 Task: Find connections with filter location Karnobat with filter topic #jobwith filter profile language German with filter current company The Trade Desk with filter school Sri Padmavathi Mahila Visva Vidyalayam, Tirupathi with filter industry Hospitals with filter service category Mortgage Lending with filter keywords title Construction Worker
Action: Mouse moved to (173, 215)
Screenshot: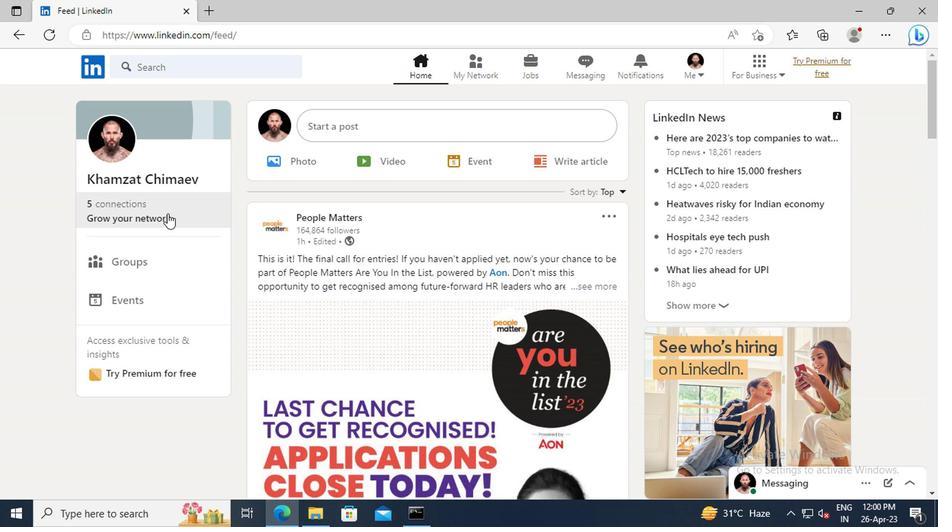 
Action: Mouse pressed left at (173, 215)
Screenshot: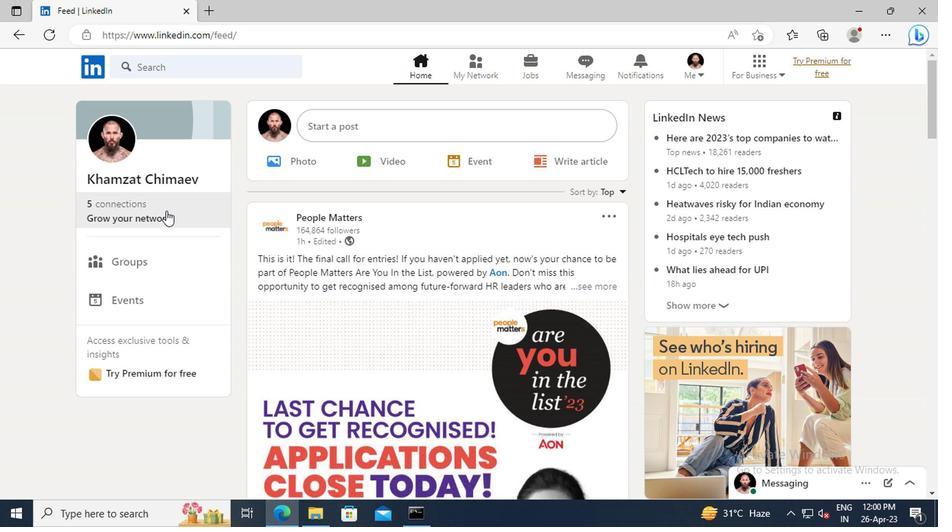 
Action: Mouse moved to (176, 157)
Screenshot: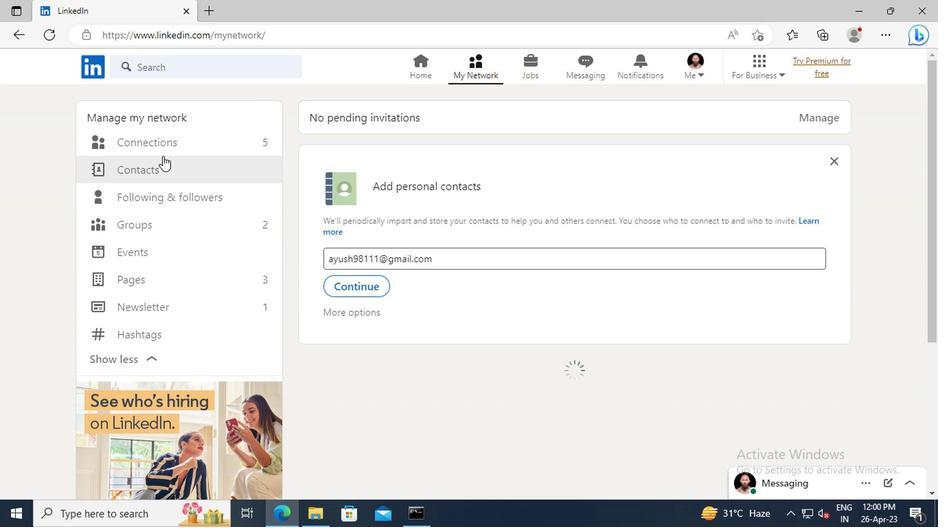 
Action: Mouse pressed left at (176, 157)
Screenshot: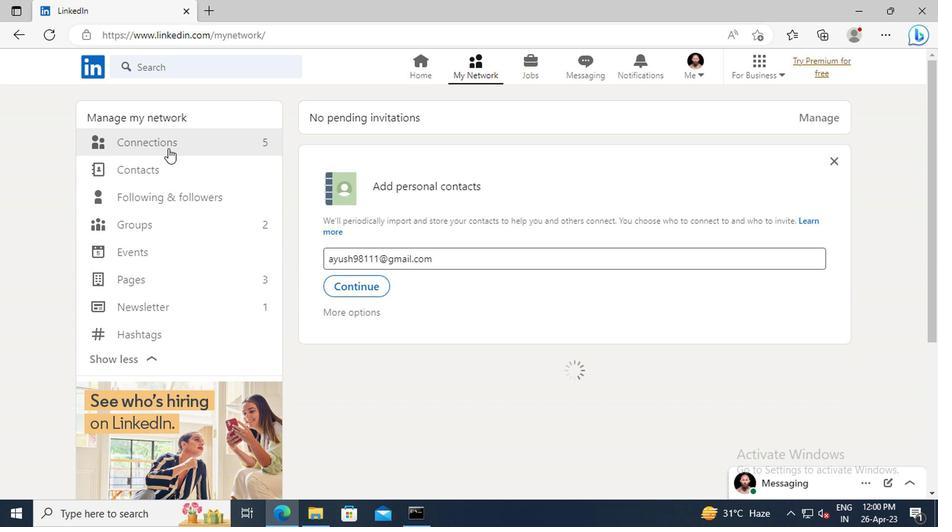 
Action: Mouse moved to (554, 155)
Screenshot: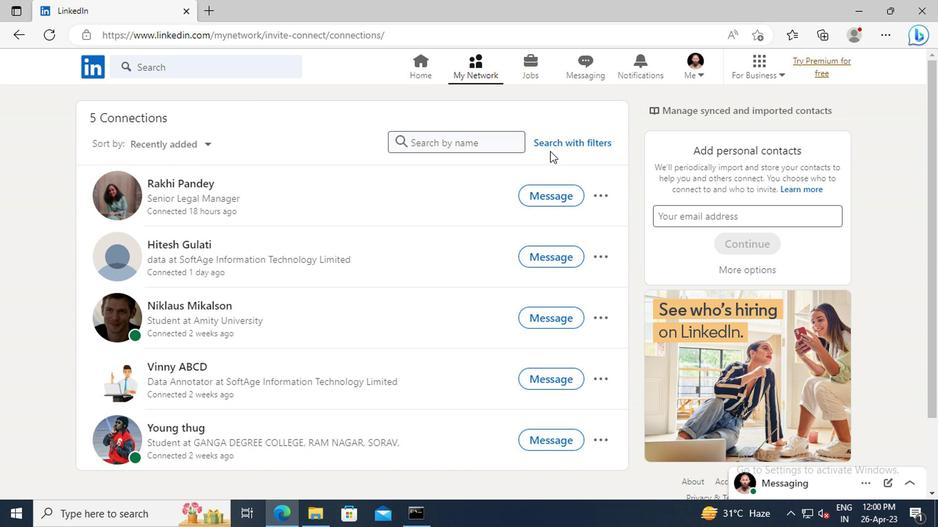 
Action: Mouse pressed left at (554, 155)
Screenshot: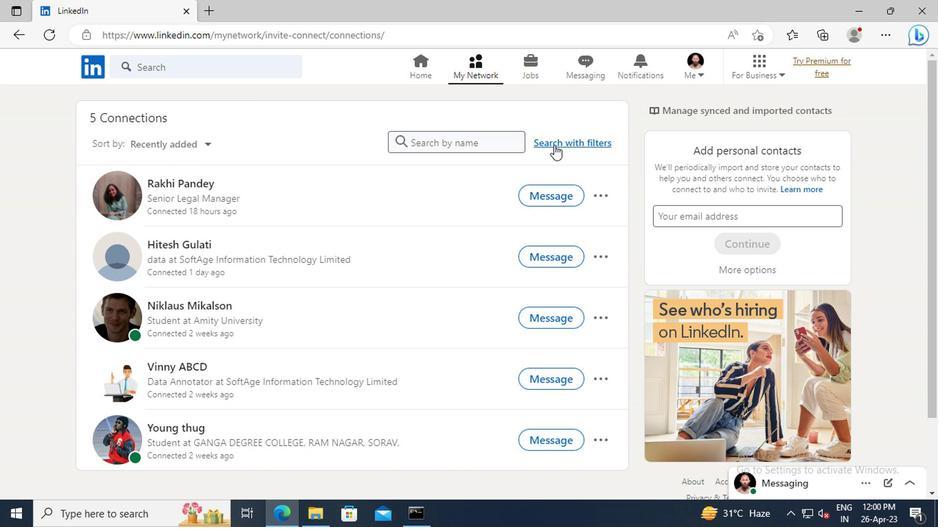 
Action: Mouse moved to (522, 121)
Screenshot: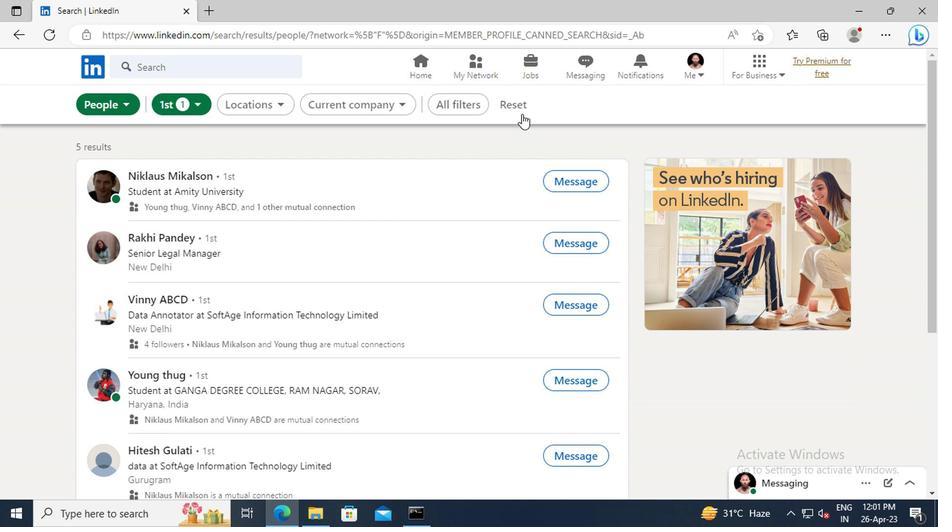 
Action: Mouse pressed left at (522, 121)
Screenshot: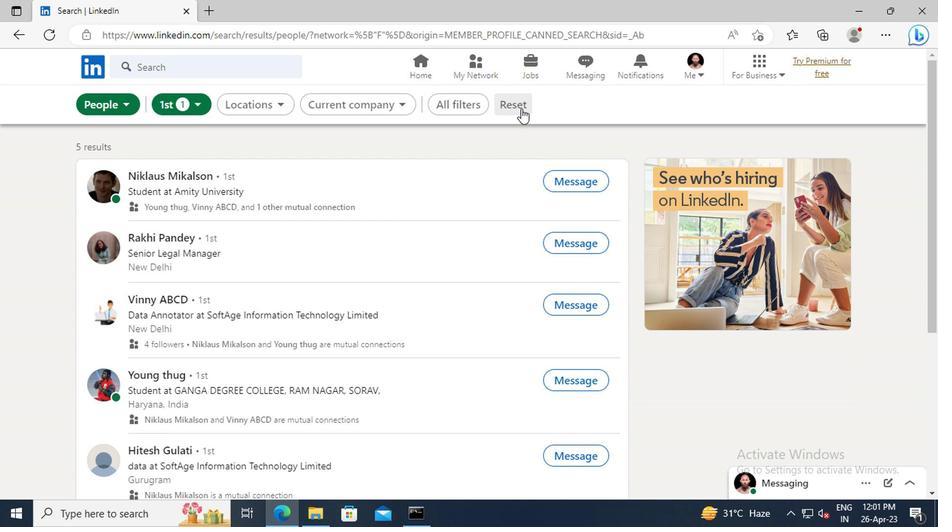
Action: Mouse moved to (498, 117)
Screenshot: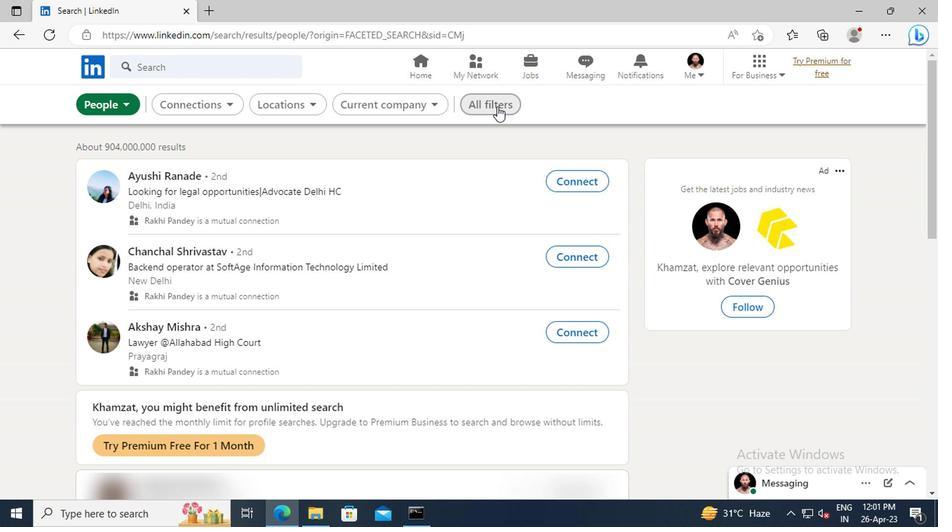 
Action: Mouse pressed left at (498, 117)
Screenshot: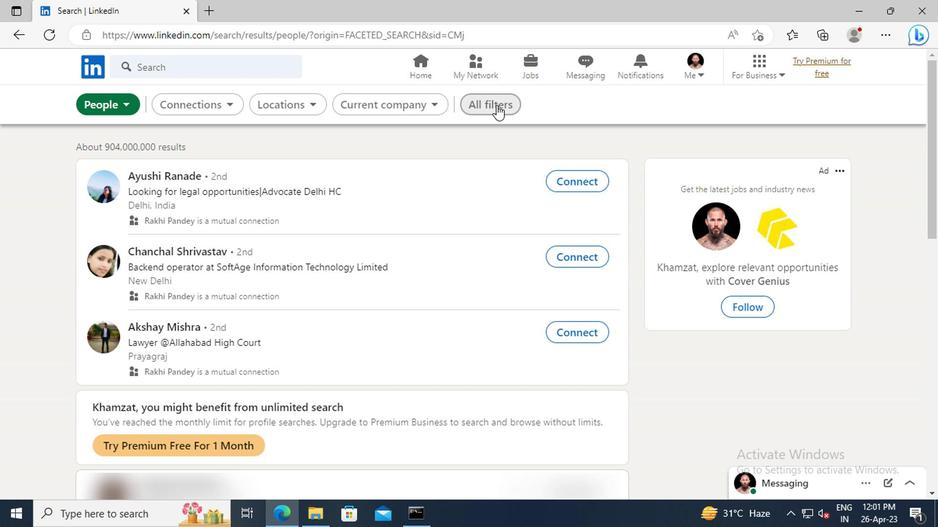 
Action: Mouse moved to (746, 238)
Screenshot: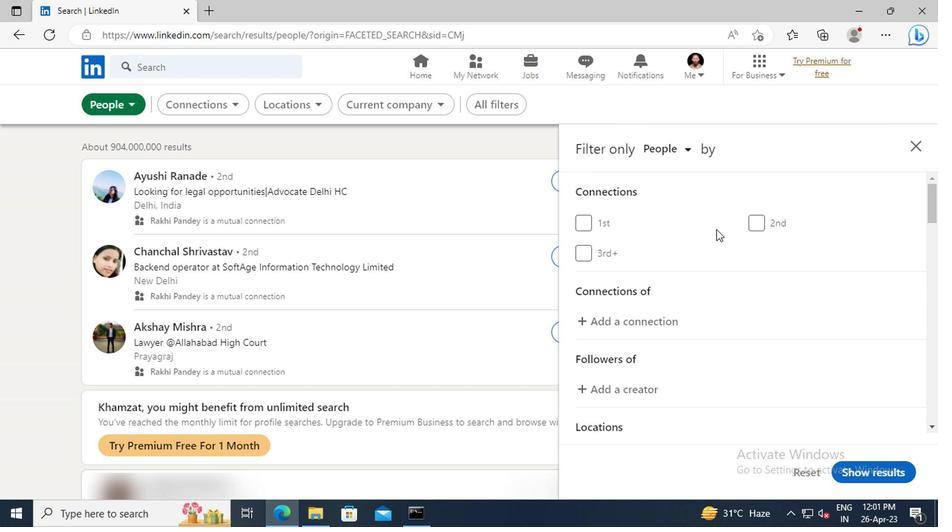 
Action: Mouse scrolled (746, 237) with delta (0, 0)
Screenshot: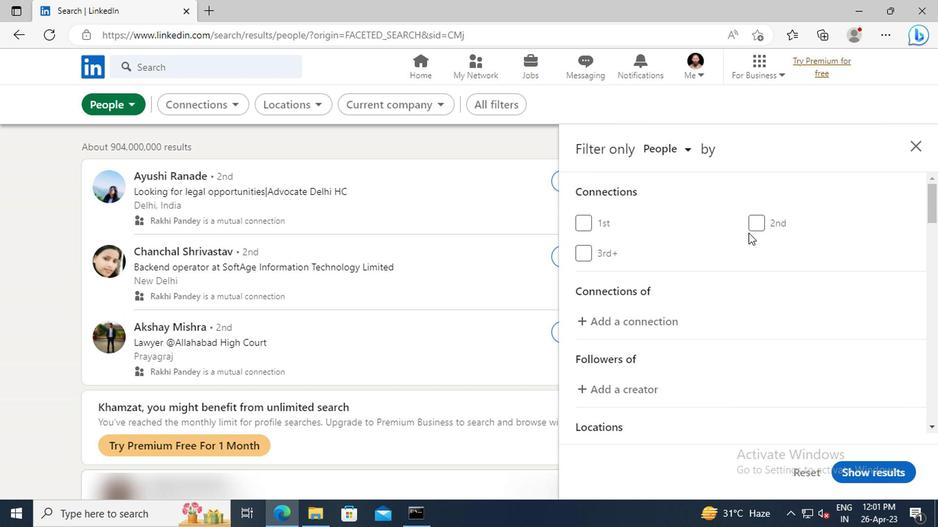 
Action: Mouse scrolled (746, 237) with delta (0, 0)
Screenshot: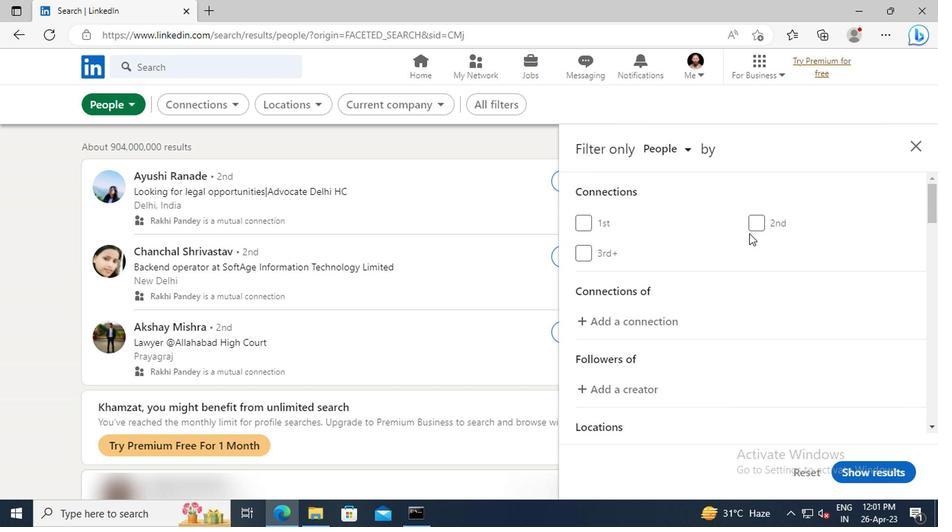 
Action: Mouse scrolled (746, 237) with delta (0, 0)
Screenshot: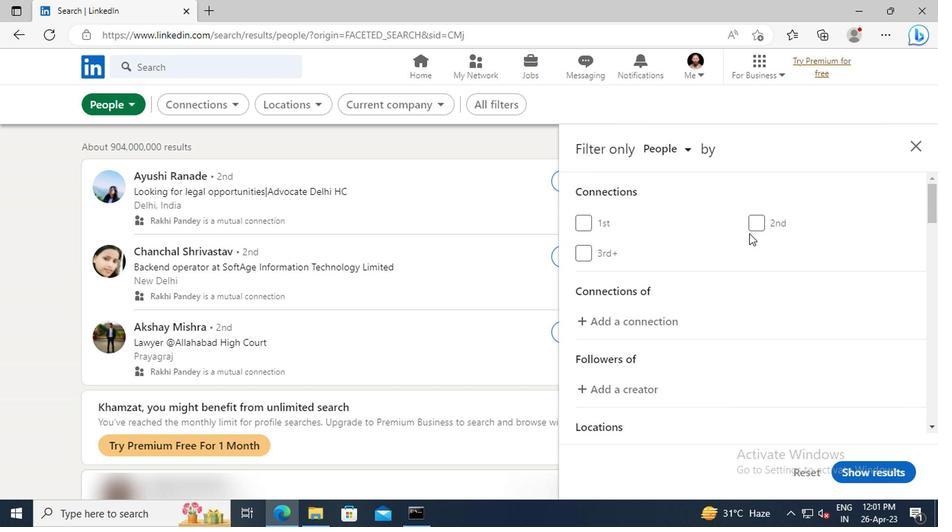 
Action: Mouse scrolled (746, 237) with delta (0, 0)
Screenshot: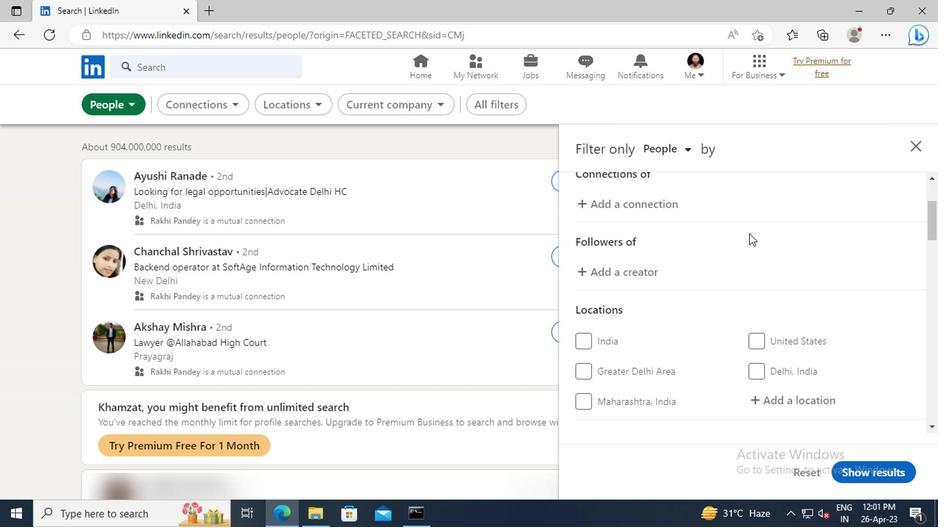 
Action: Mouse scrolled (746, 237) with delta (0, 0)
Screenshot: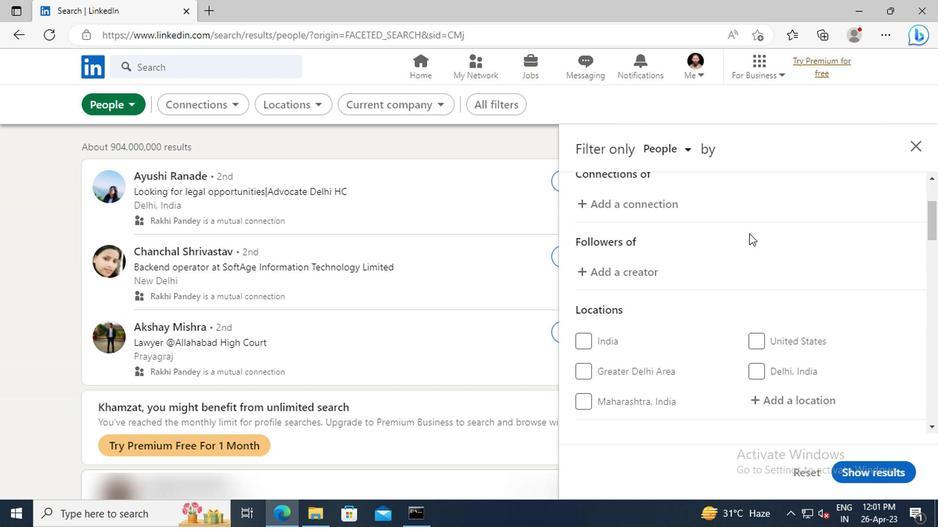
Action: Mouse moved to (768, 321)
Screenshot: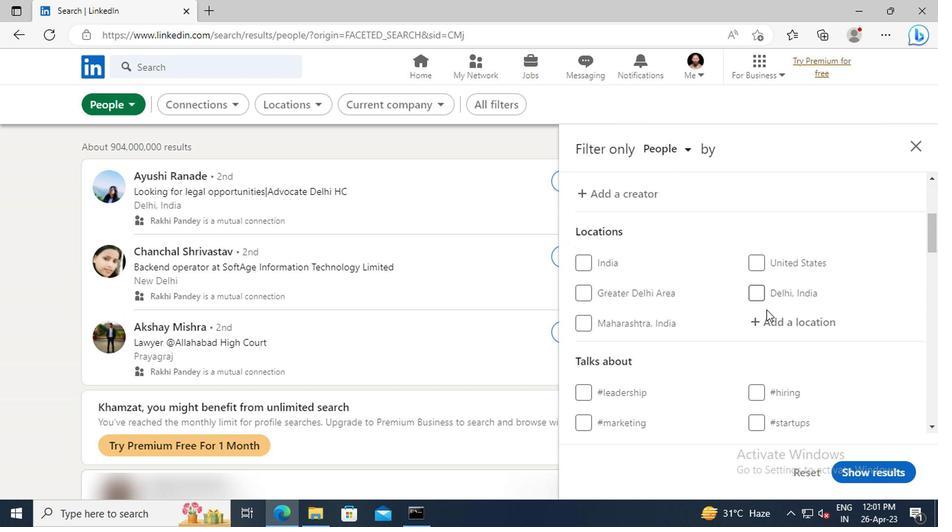 
Action: Mouse pressed left at (768, 321)
Screenshot: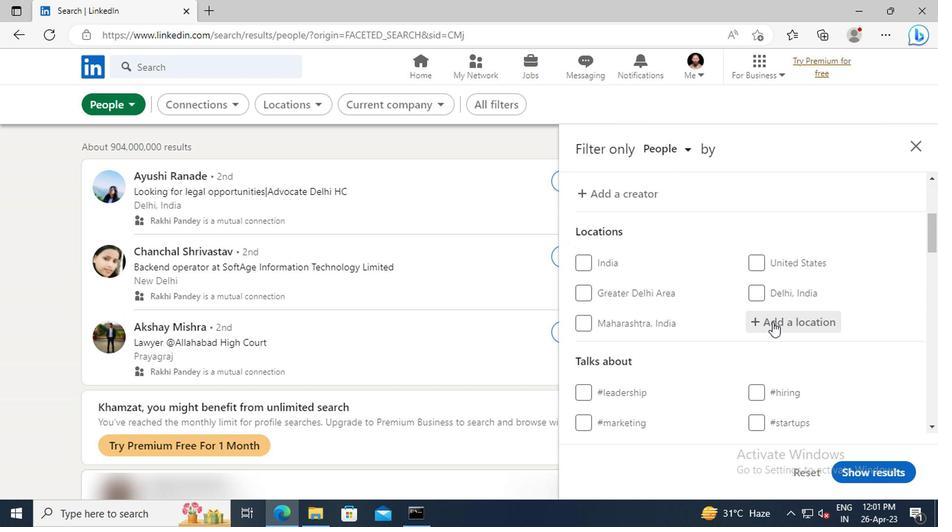 
Action: Key pressed <Key.shift>KARNOBAT
Screenshot: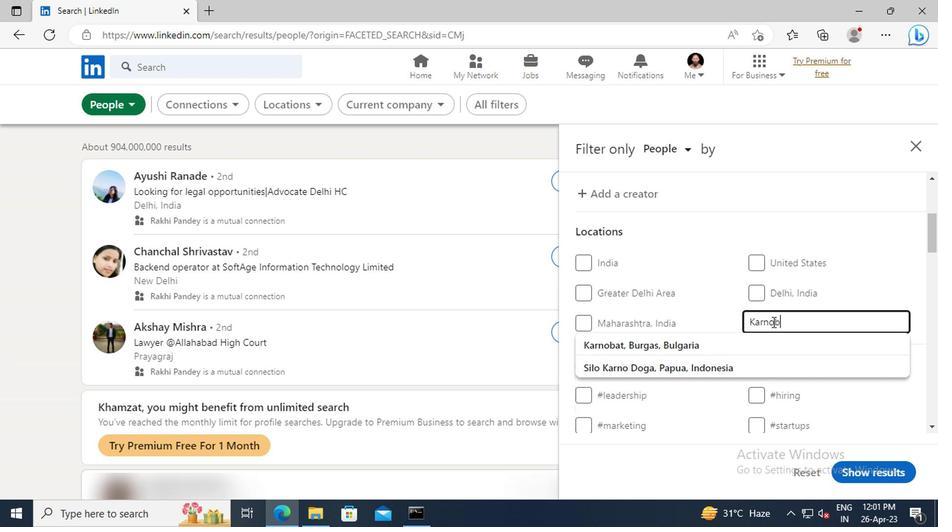 
Action: Mouse moved to (771, 342)
Screenshot: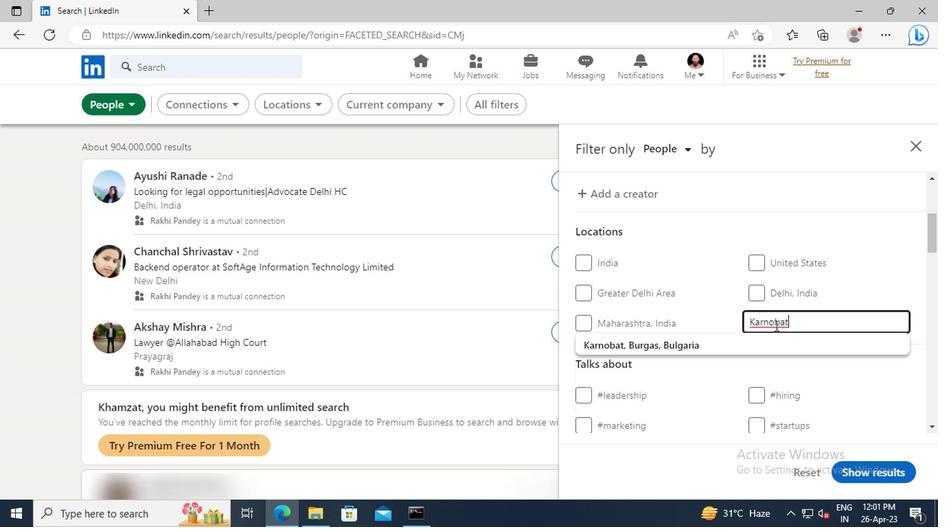 
Action: Mouse pressed left at (771, 342)
Screenshot: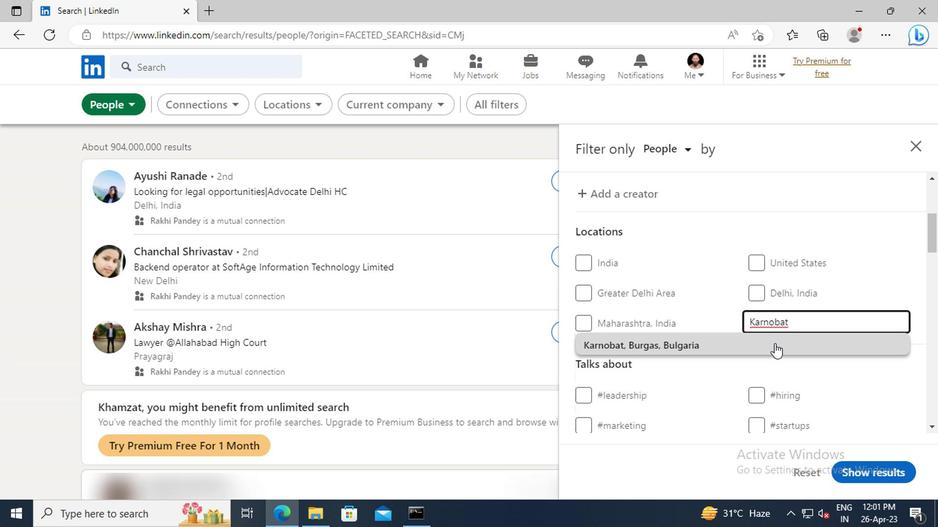 
Action: Mouse moved to (764, 310)
Screenshot: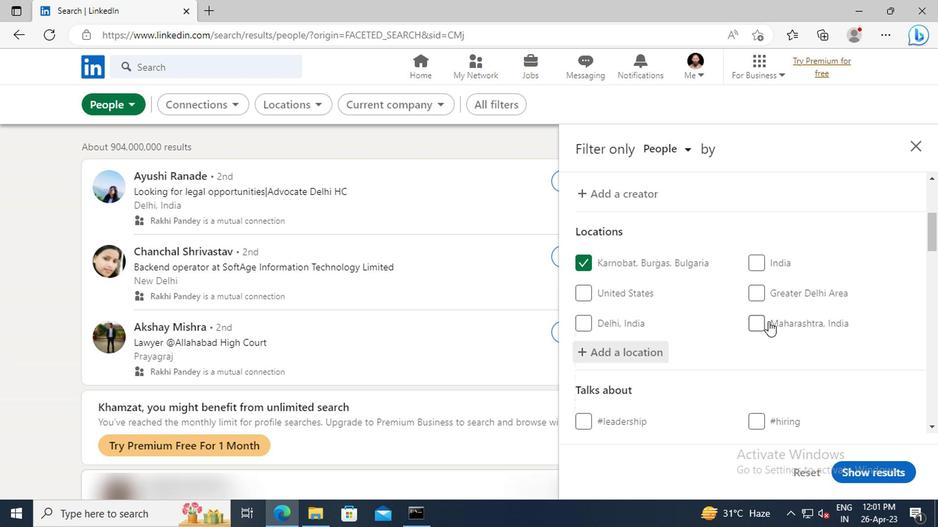 
Action: Mouse scrolled (764, 309) with delta (0, 0)
Screenshot: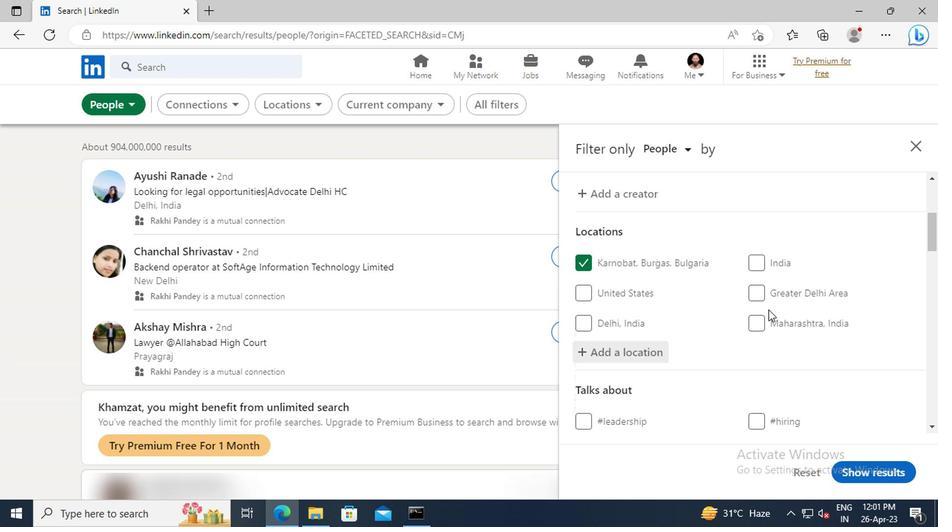 
Action: Mouse scrolled (764, 309) with delta (0, 0)
Screenshot: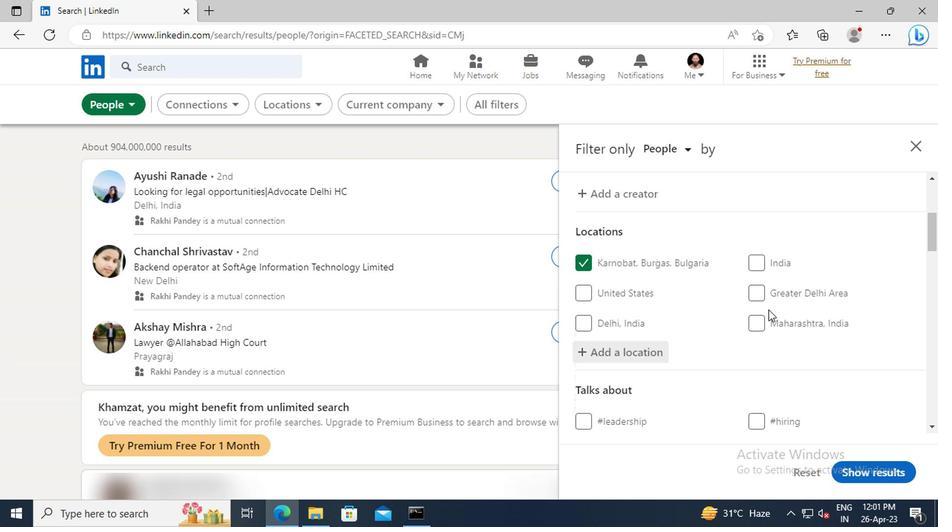 
Action: Mouse scrolled (764, 309) with delta (0, 0)
Screenshot: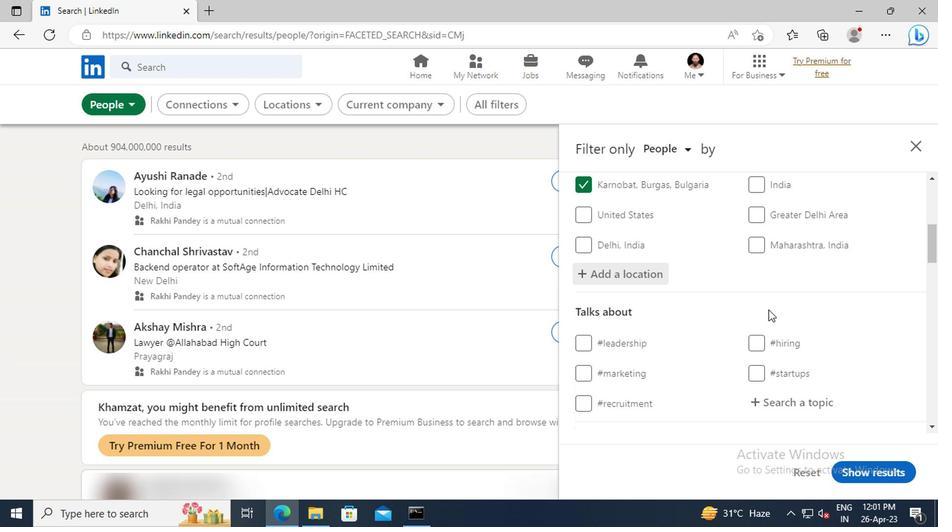 
Action: Mouse scrolled (764, 309) with delta (0, 0)
Screenshot: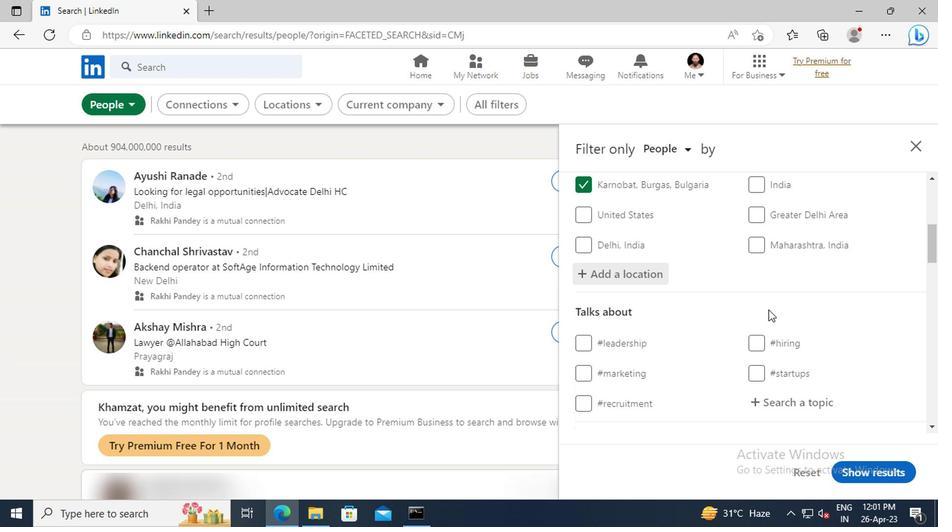
Action: Mouse scrolled (764, 309) with delta (0, 0)
Screenshot: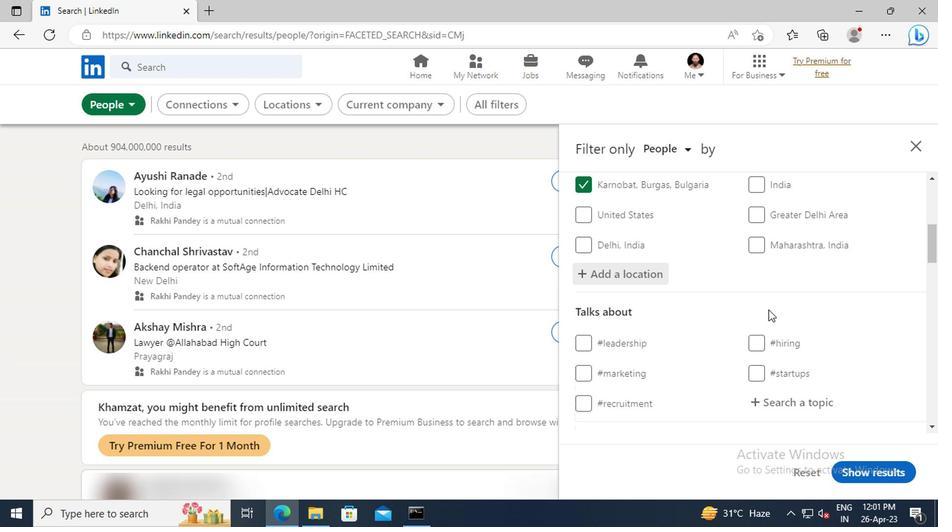 
Action: Mouse moved to (768, 289)
Screenshot: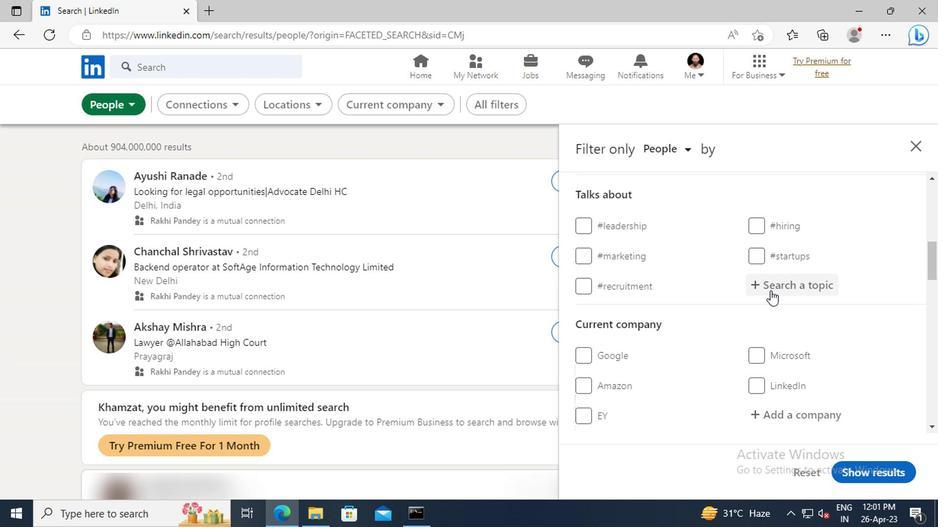 
Action: Mouse pressed left at (768, 289)
Screenshot: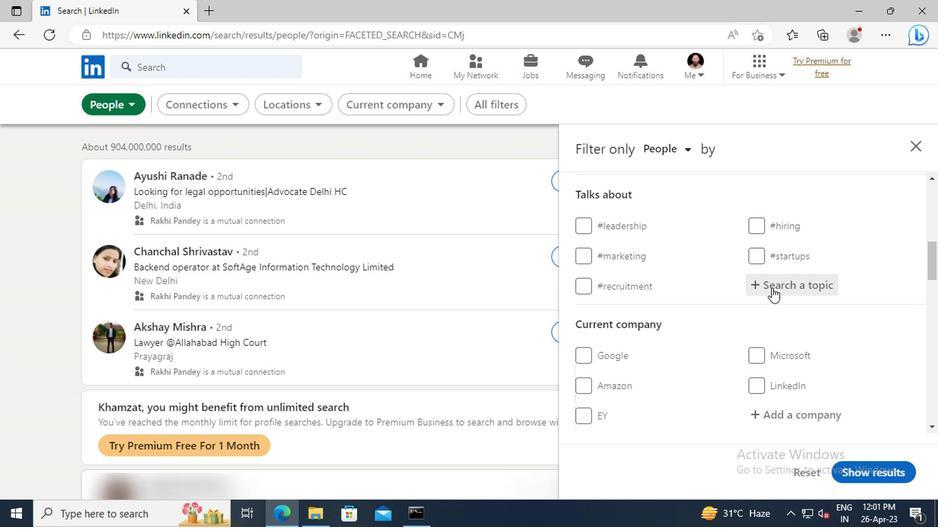 
Action: Key pressed <Key.shift>#JOBWITH<Key.enter>
Screenshot: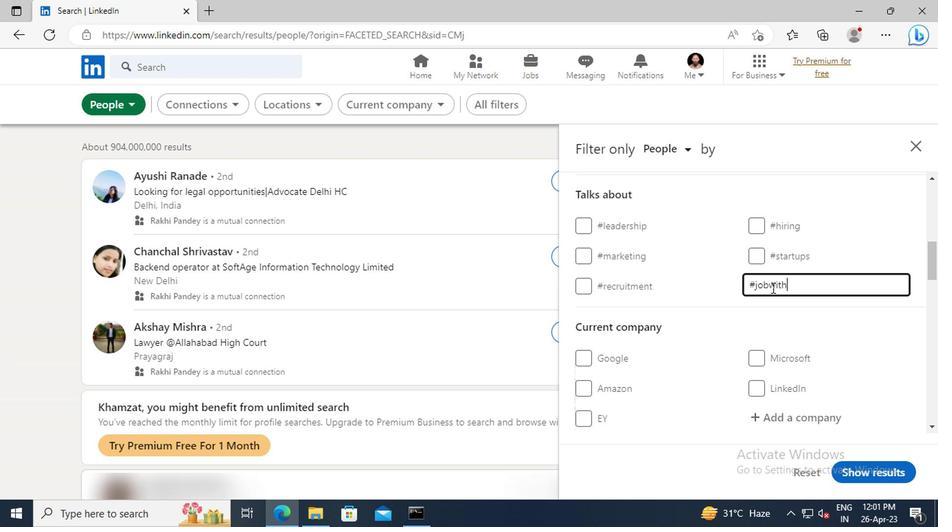 
Action: Mouse scrolled (768, 289) with delta (0, 0)
Screenshot: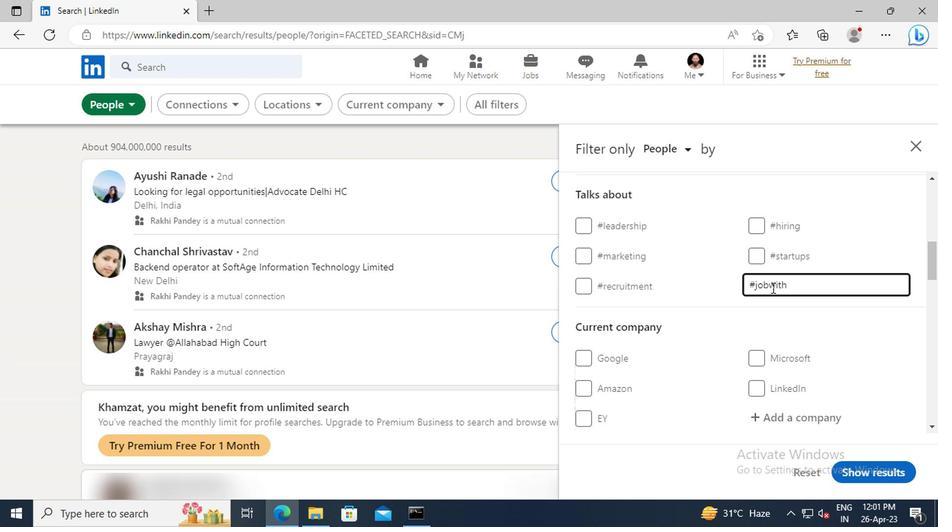 
Action: Mouse scrolled (768, 289) with delta (0, 0)
Screenshot: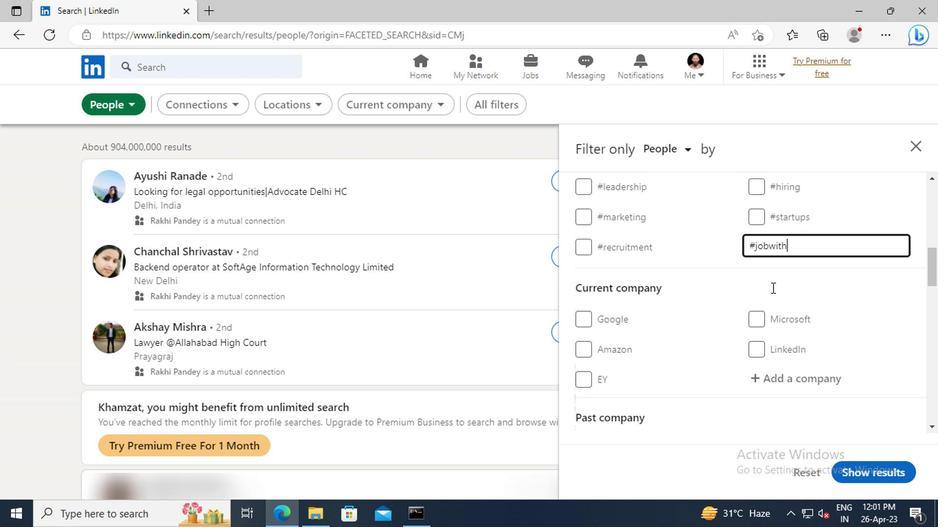 
Action: Mouse scrolled (768, 289) with delta (0, 0)
Screenshot: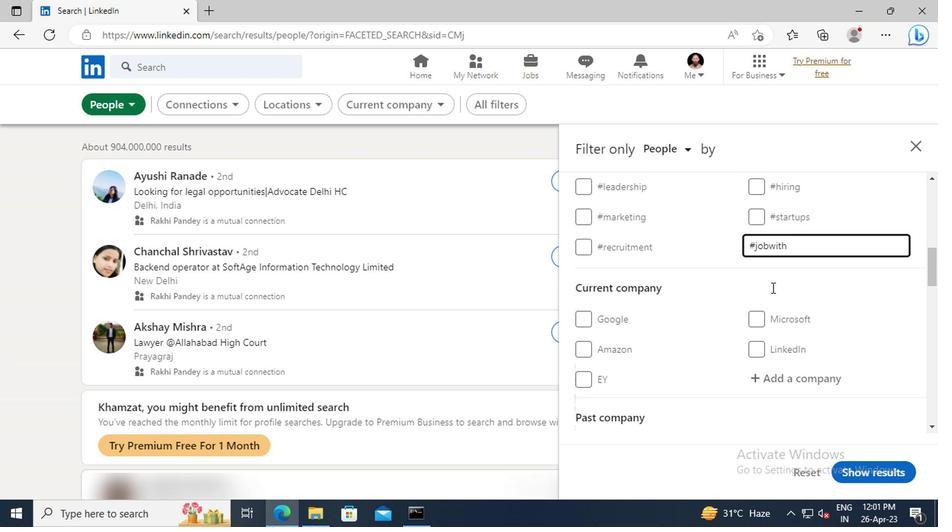 
Action: Mouse scrolled (768, 289) with delta (0, 0)
Screenshot: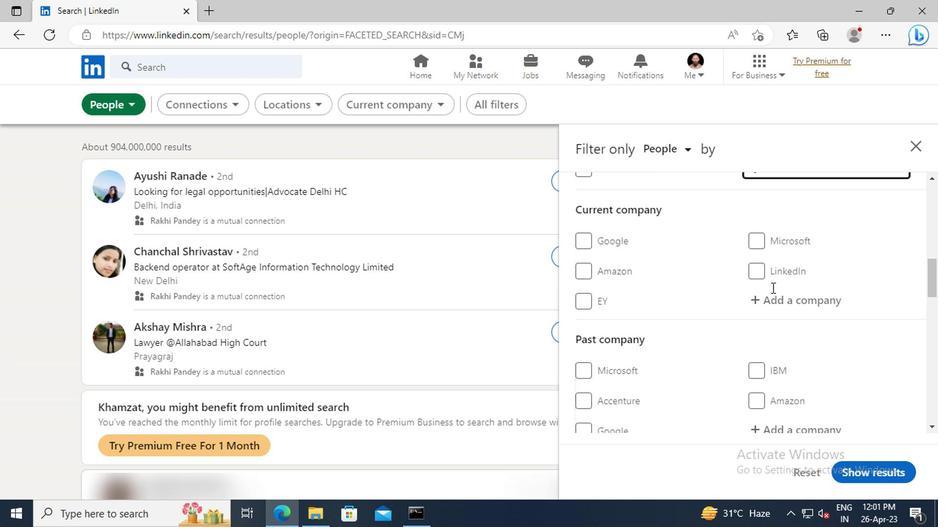 
Action: Mouse scrolled (768, 289) with delta (0, 0)
Screenshot: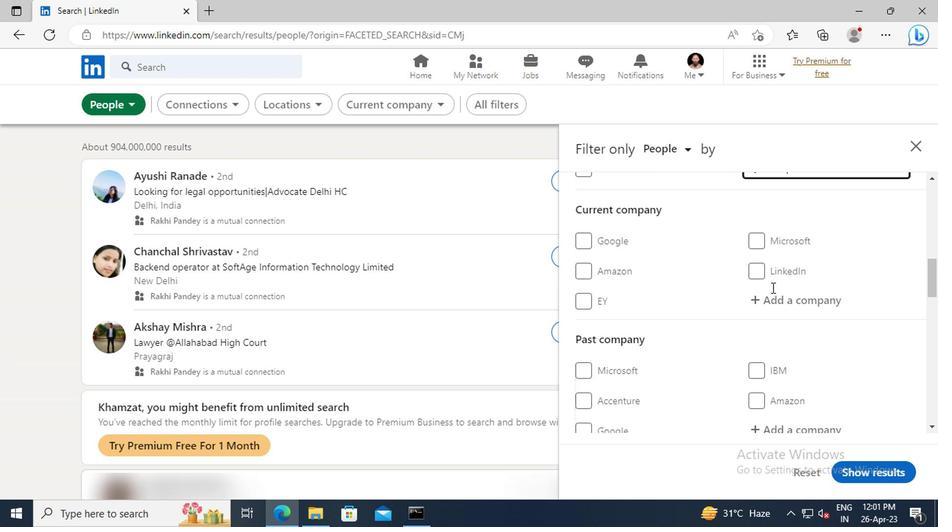 
Action: Mouse scrolled (768, 289) with delta (0, 0)
Screenshot: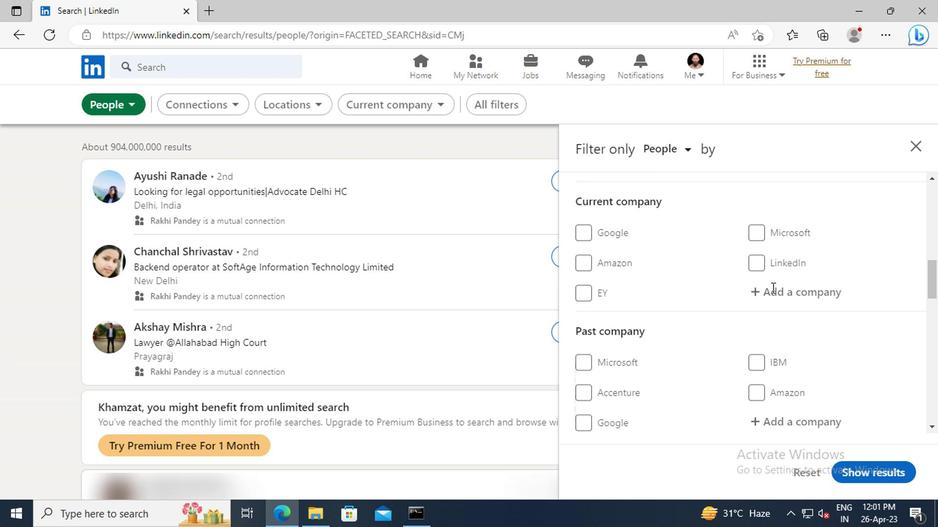 
Action: Mouse scrolled (768, 289) with delta (0, 0)
Screenshot: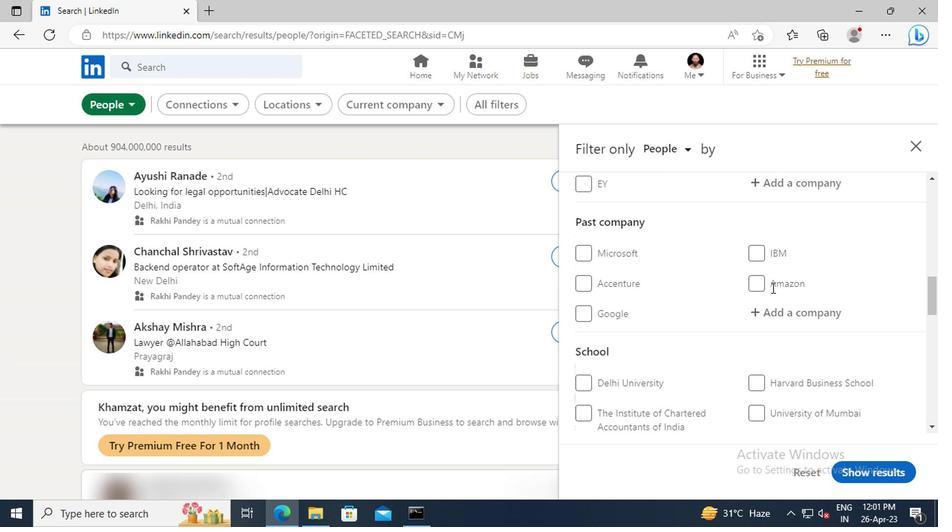 
Action: Mouse scrolled (768, 289) with delta (0, 0)
Screenshot: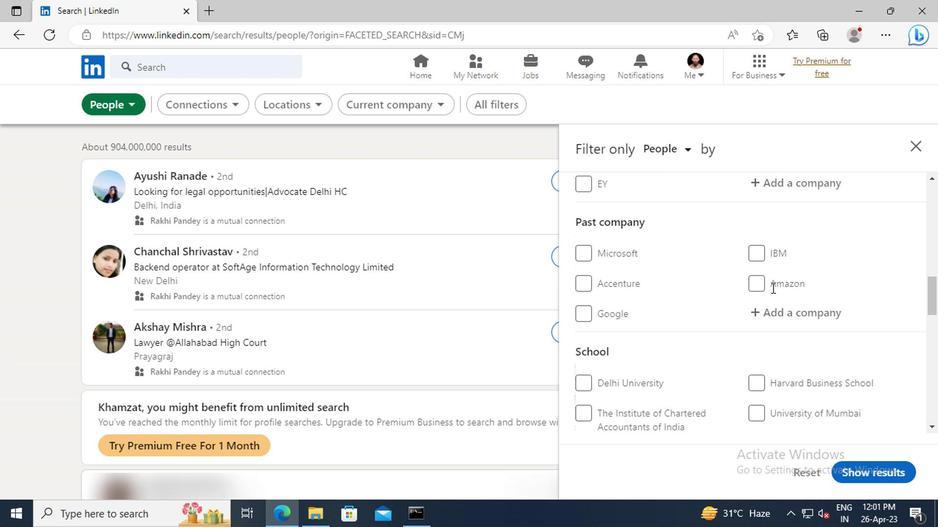 
Action: Mouse scrolled (768, 289) with delta (0, 0)
Screenshot: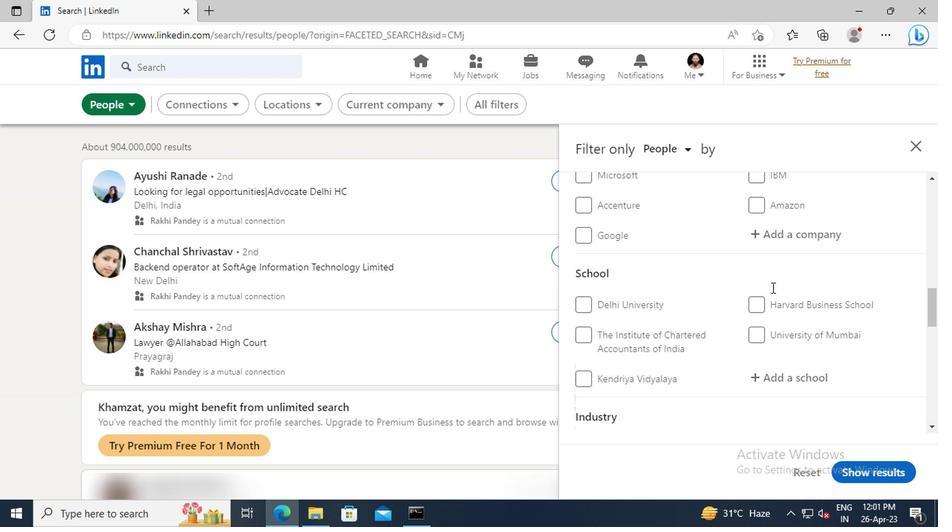 
Action: Mouse scrolled (768, 289) with delta (0, 0)
Screenshot: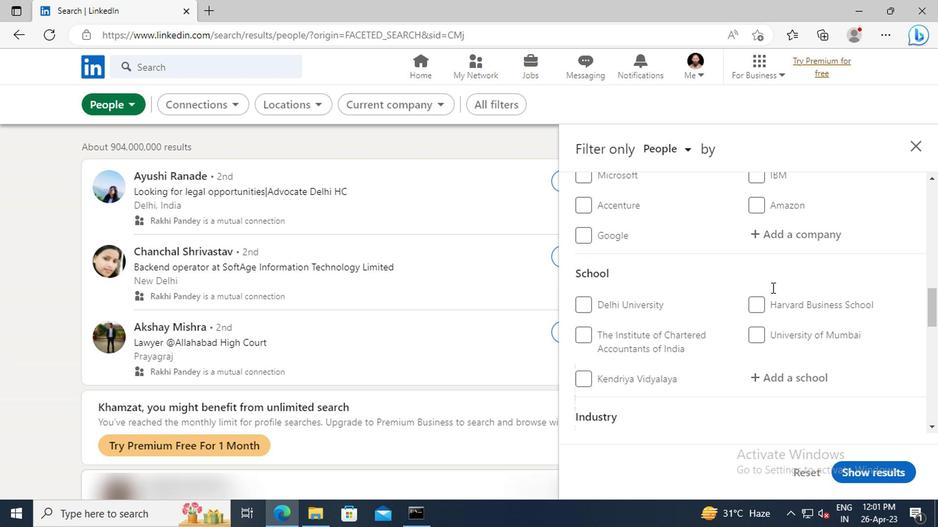 
Action: Mouse scrolled (768, 289) with delta (0, 0)
Screenshot: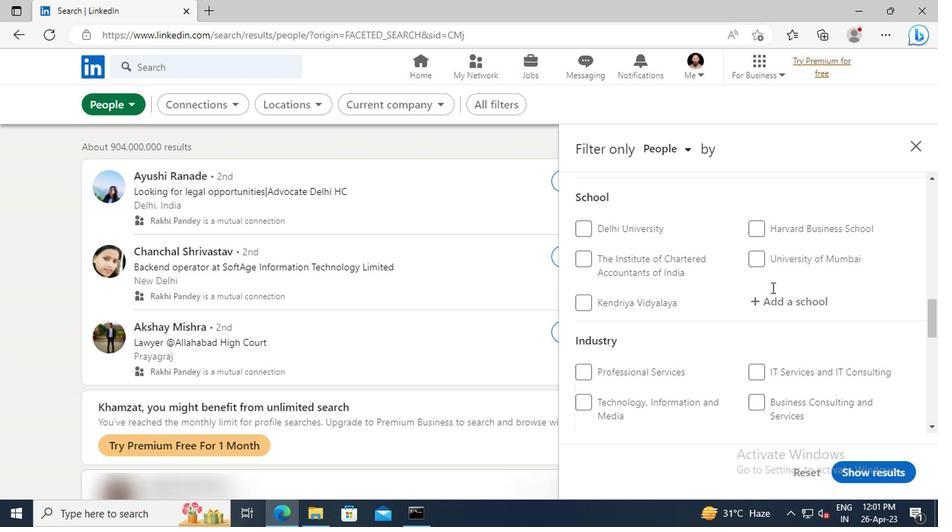 
Action: Mouse scrolled (768, 289) with delta (0, 0)
Screenshot: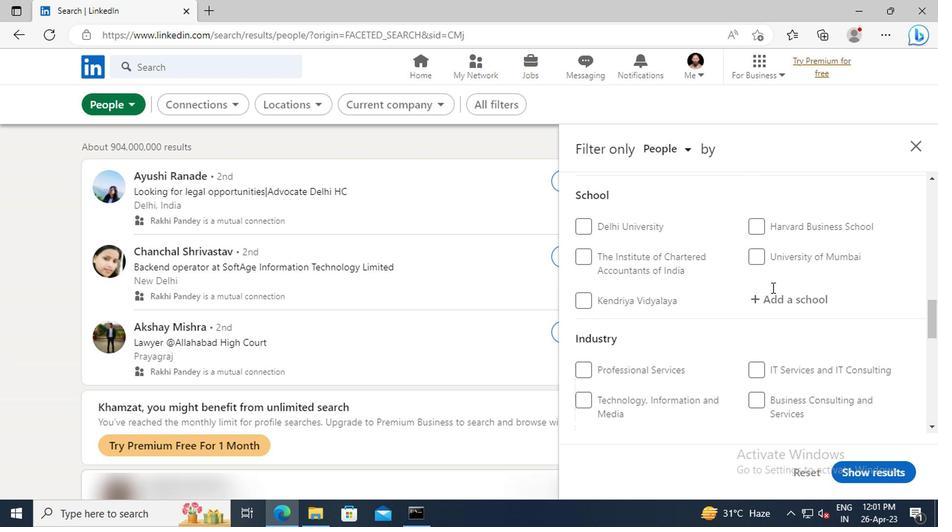 
Action: Mouse scrolled (768, 289) with delta (0, 0)
Screenshot: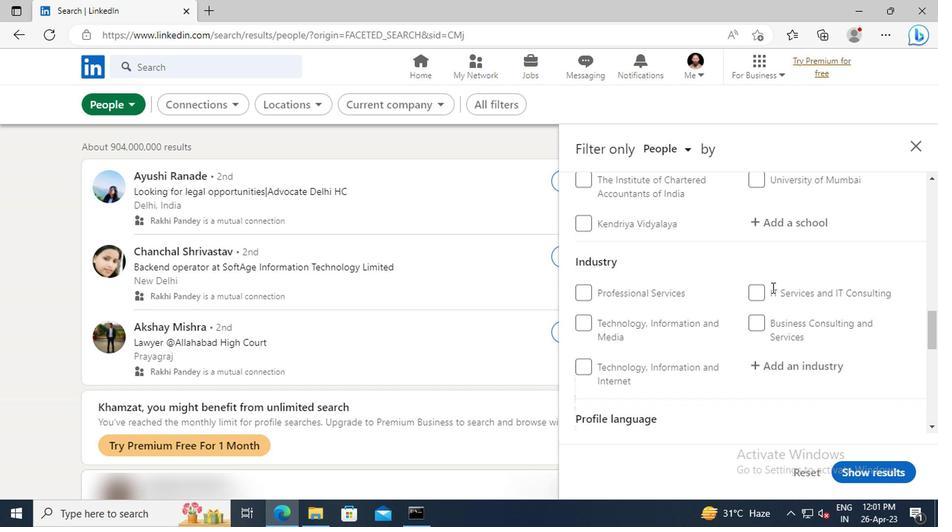 
Action: Mouse scrolled (768, 289) with delta (0, 0)
Screenshot: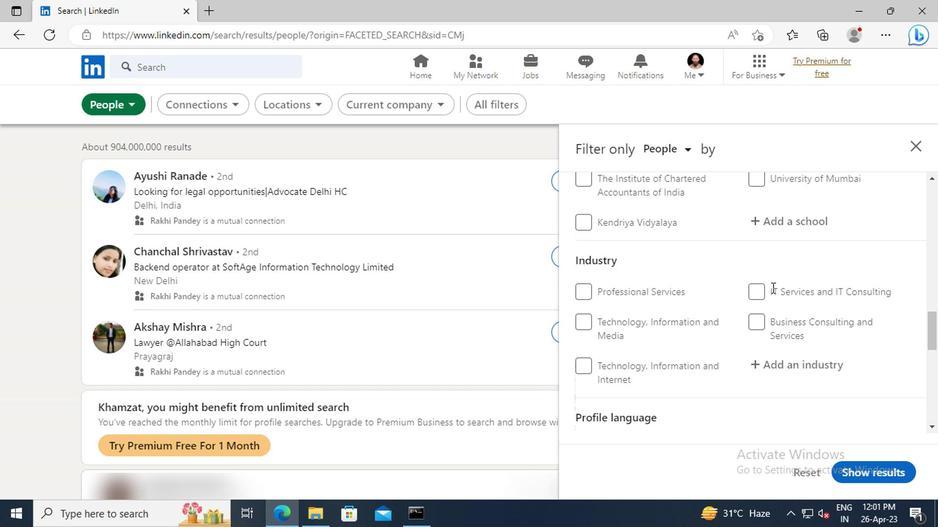 
Action: Mouse scrolled (768, 289) with delta (0, 0)
Screenshot: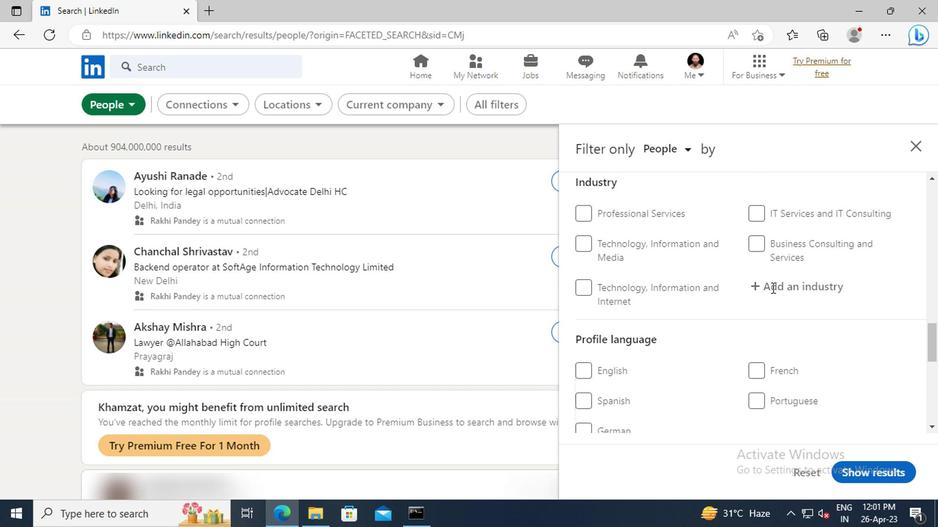 
Action: Mouse scrolled (768, 289) with delta (0, 0)
Screenshot: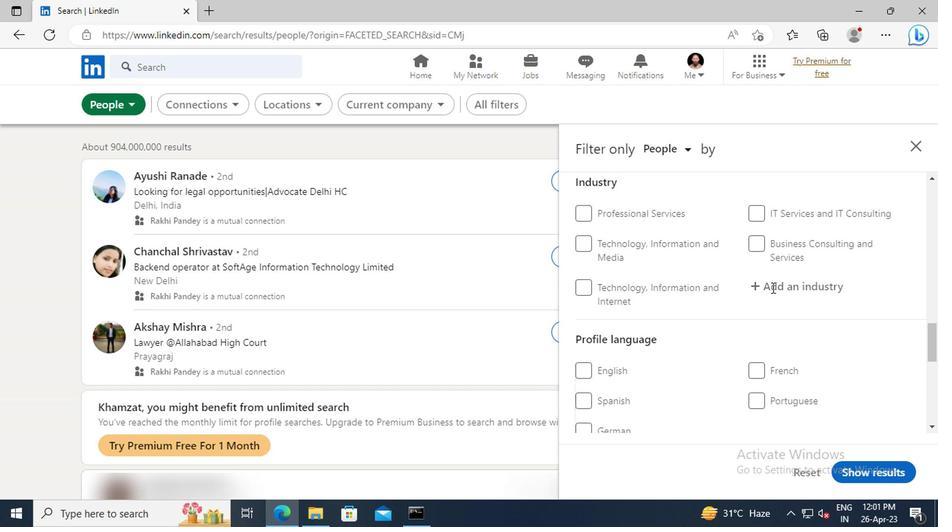 
Action: Mouse moved to (582, 353)
Screenshot: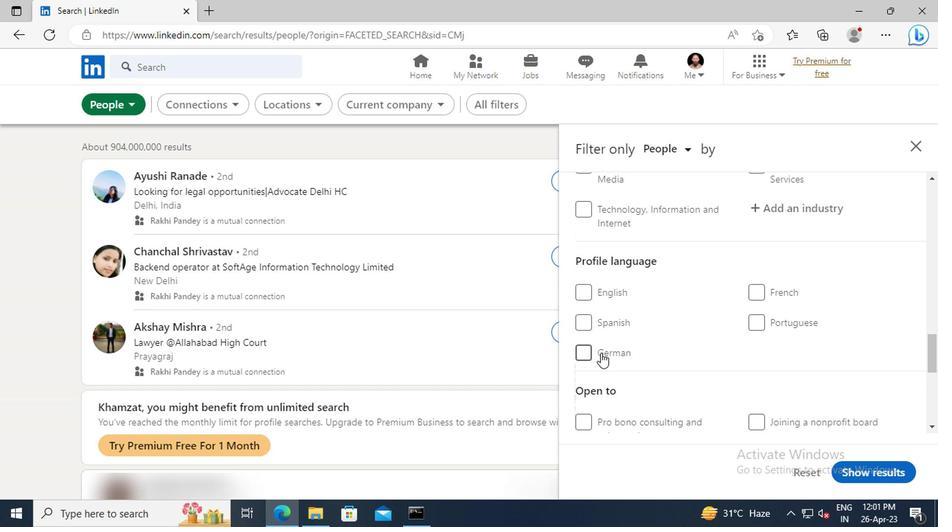 
Action: Mouse pressed left at (582, 353)
Screenshot: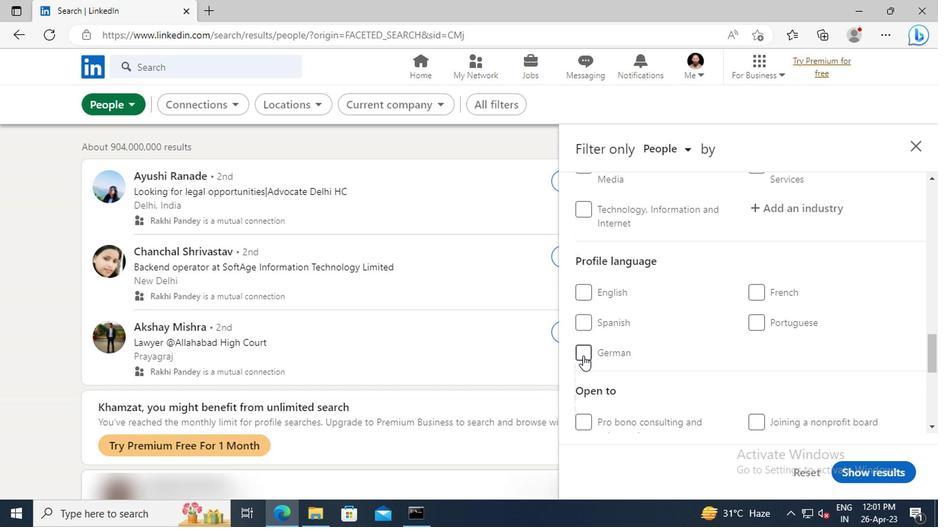 
Action: Mouse moved to (779, 353)
Screenshot: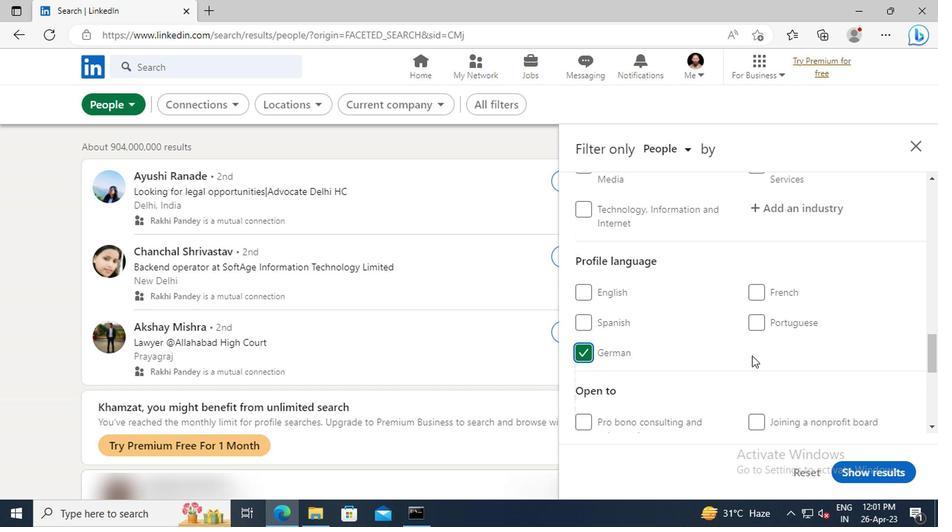 
Action: Mouse scrolled (779, 354) with delta (0, 0)
Screenshot: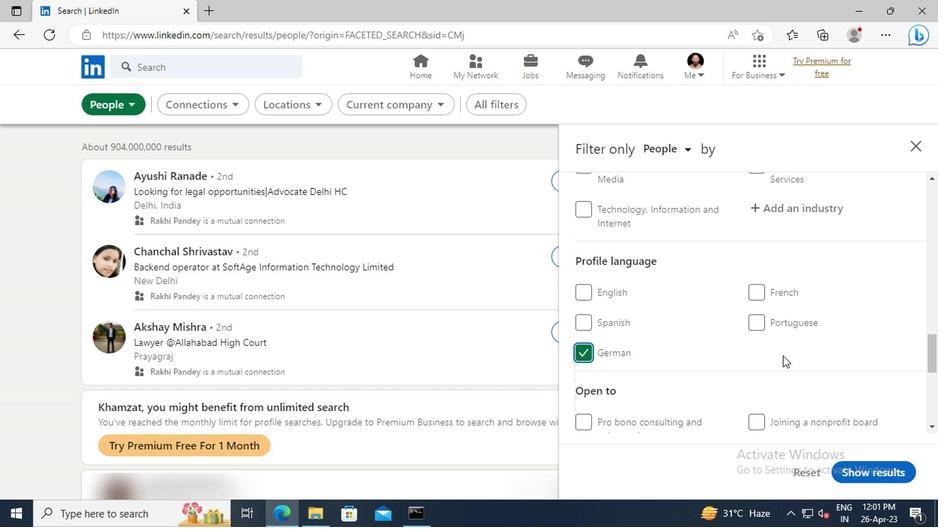 
Action: Mouse scrolled (779, 354) with delta (0, 0)
Screenshot: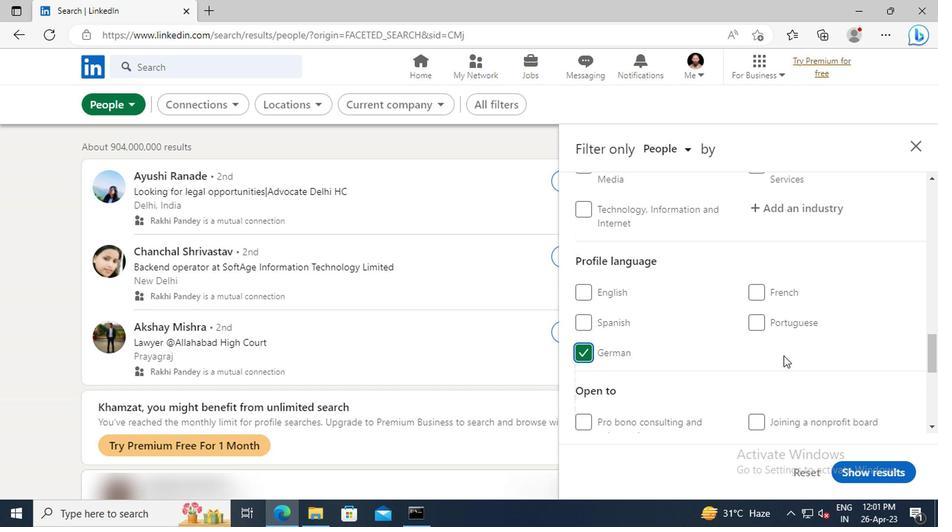 
Action: Mouse scrolled (779, 354) with delta (0, 0)
Screenshot: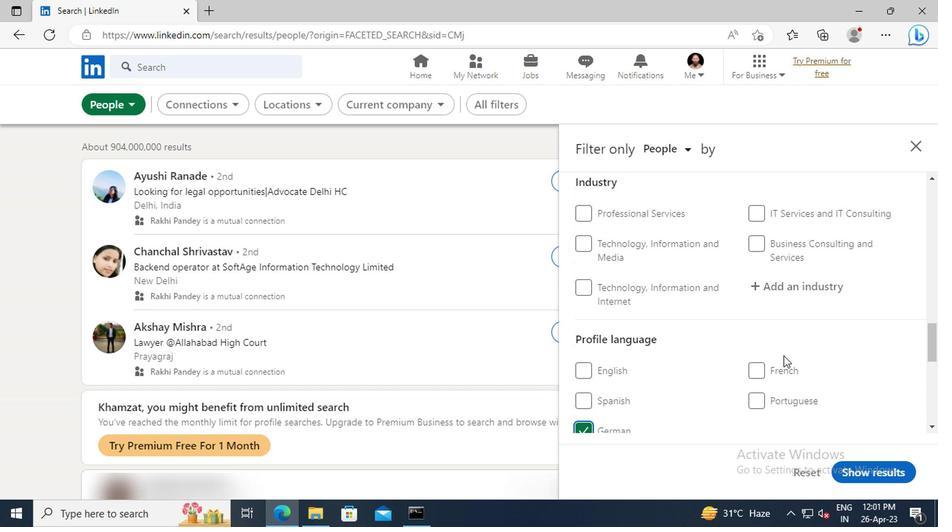 
Action: Mouse scrolled (779, 354) with delta (0, 0)
Screenshot: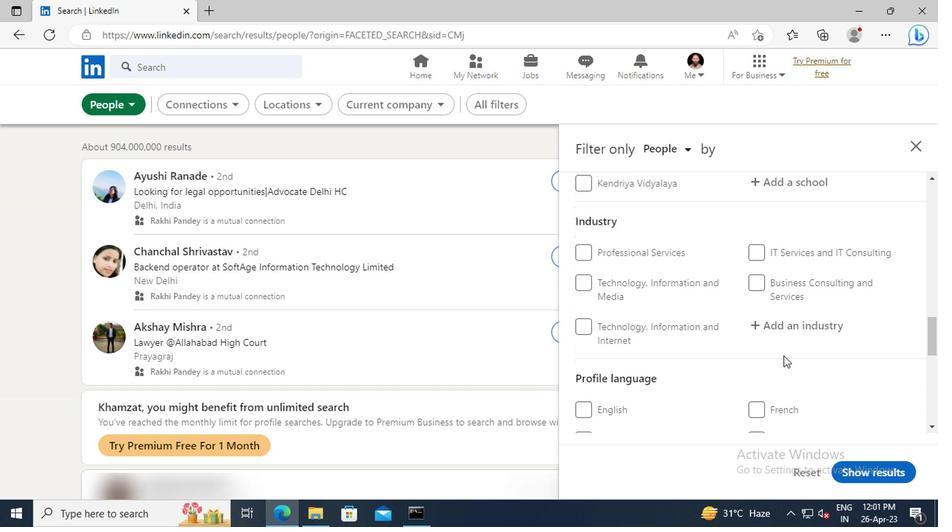 
Action: Mouse scrolled (779, 354) with delta (0, 0)
Screenshot: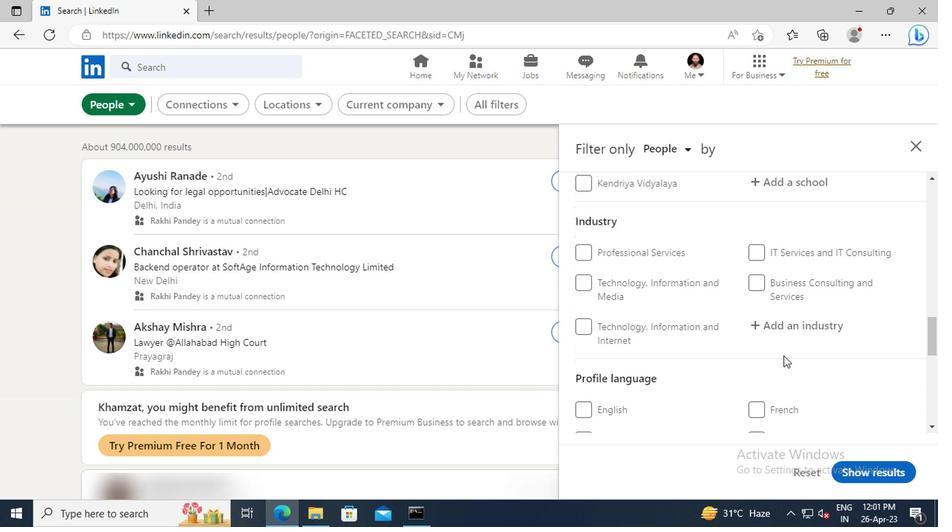 
Action: Mouse scrolled (779, 354) with delta (0, 0)
Screenshot: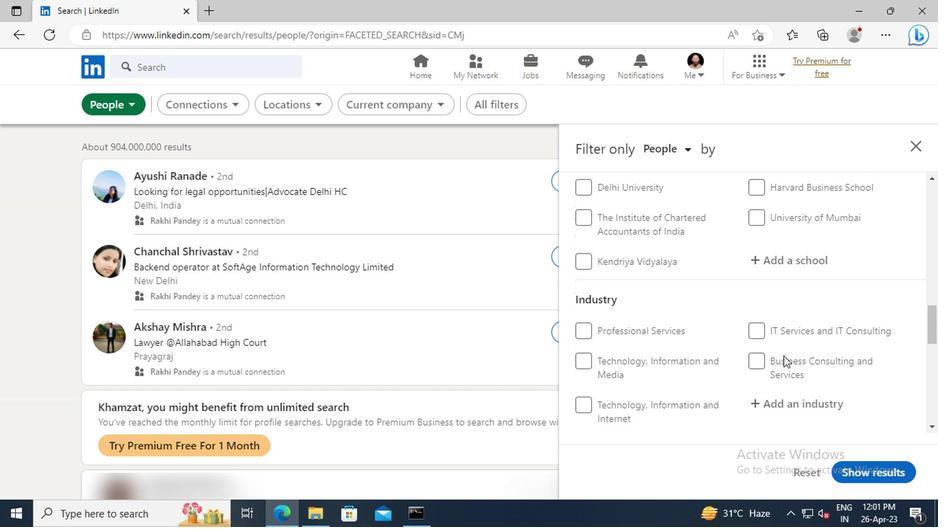
Action: Mouse scrolled (779, 354) with delta (0, 0)
Screenshot: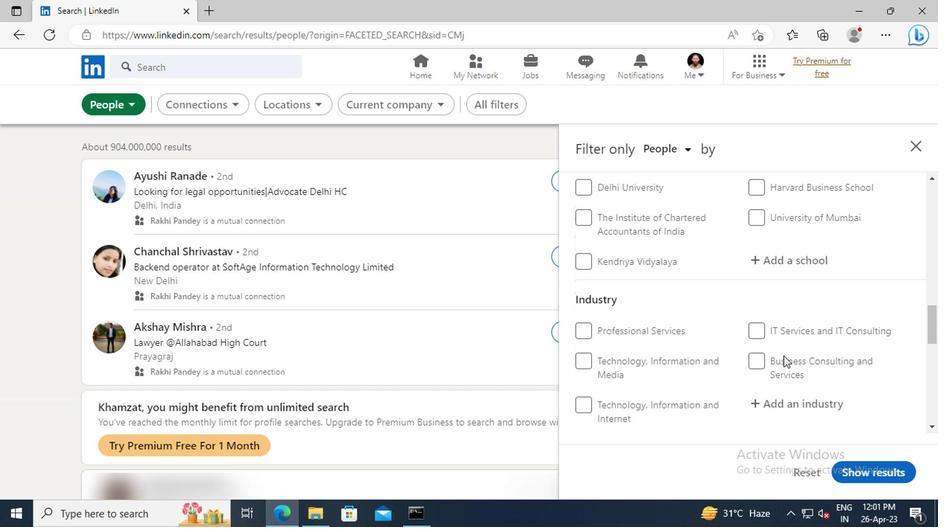 
Action: Mouse scrolled (779, 354) with delta (0, 0)
Screenshot: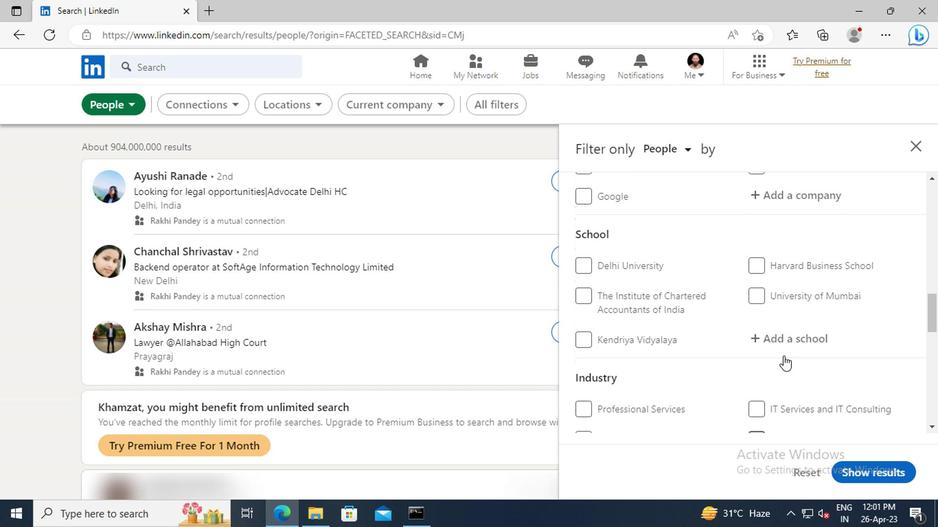 
Action: Mouse scrolled (779, 354) with delta (0, 0)
Screenshot: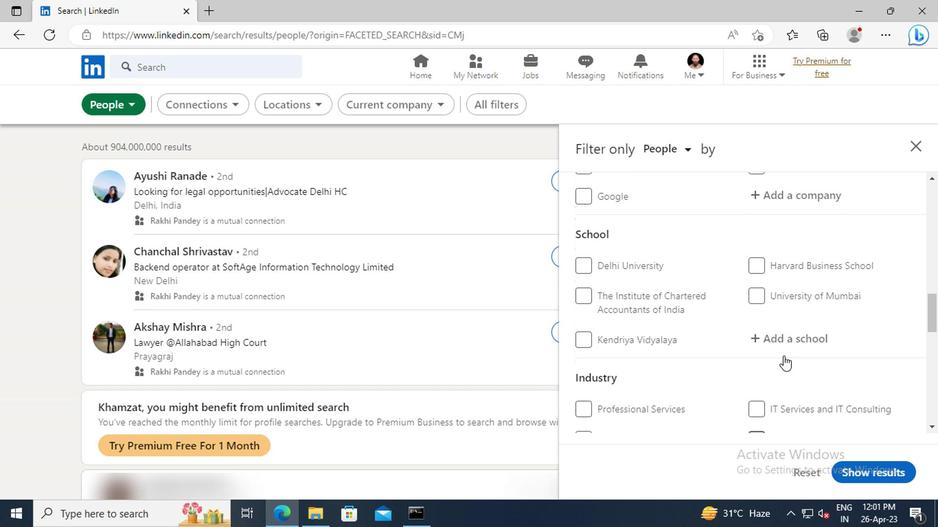 
Action: Mouse scrolled (779, 354) with delta (0, 0)
Screenshot: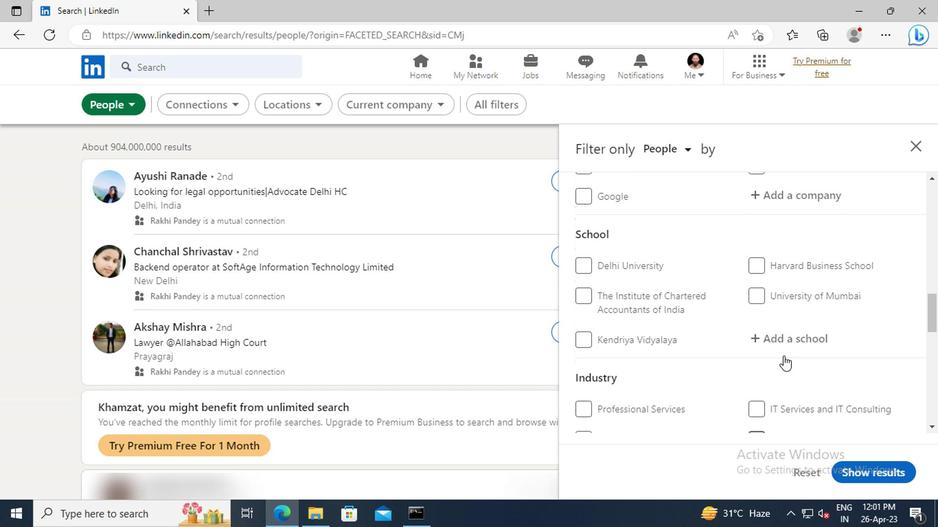 
Action: Mouse moved to (780, 353)
Screenshot: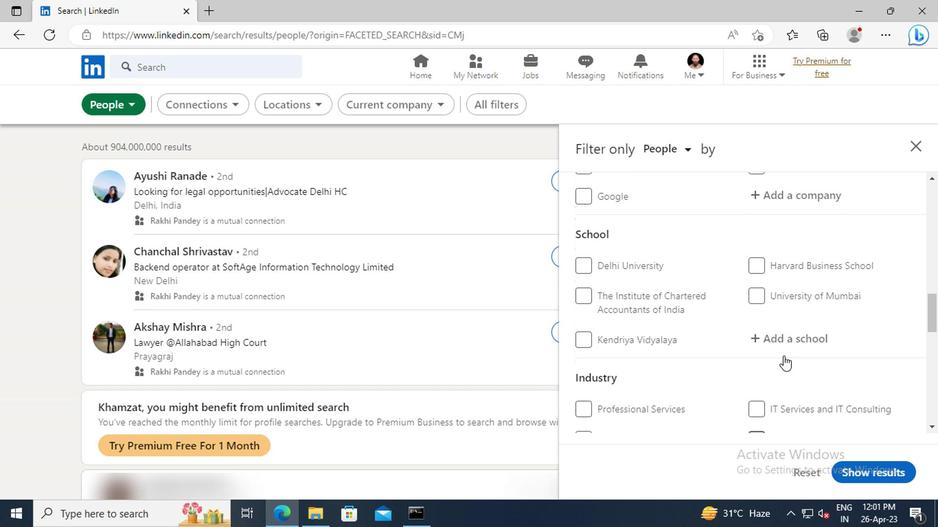 
Action: Mouse scrolled (780, 354) with delta (0, 0)
Screenshot: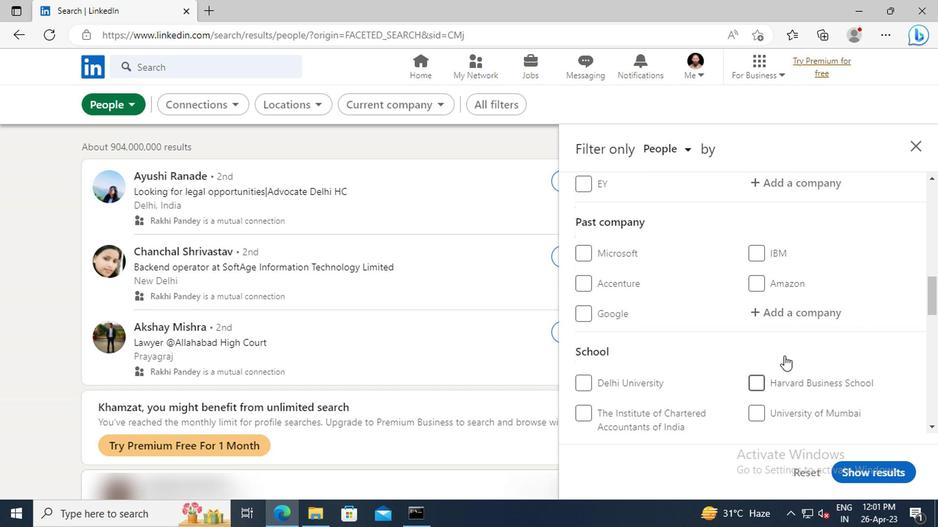 
Action: Mouse scrolled (780, 354) with delta (0, 0)
Screenshot: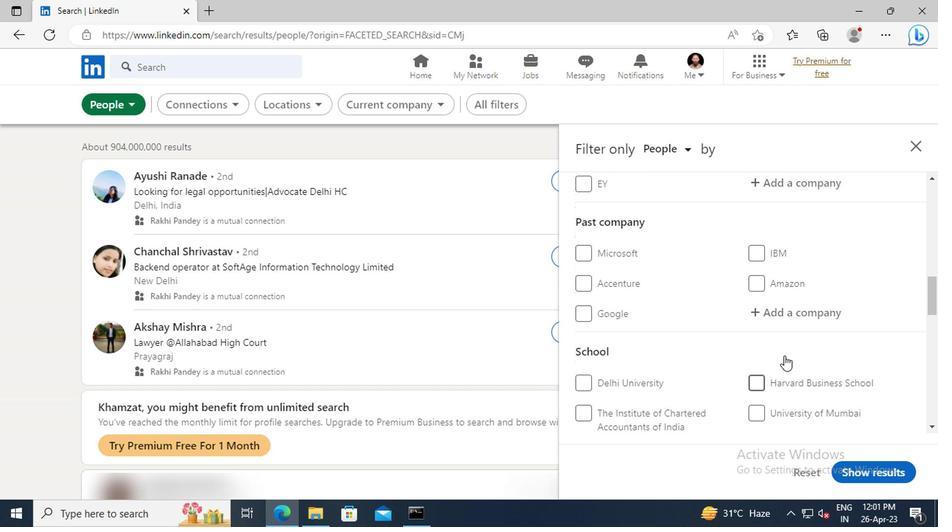 
Action: Mouse scrolled (780, 354) with delta (0, 0)
Screenshot: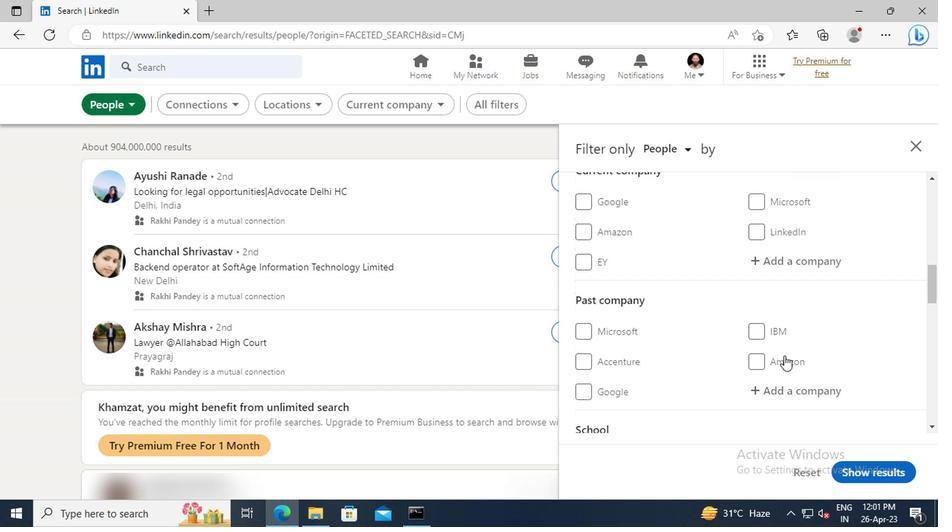 
Action: Mouse scrolled (780, 354) with delta (0, 0)
Screenshot: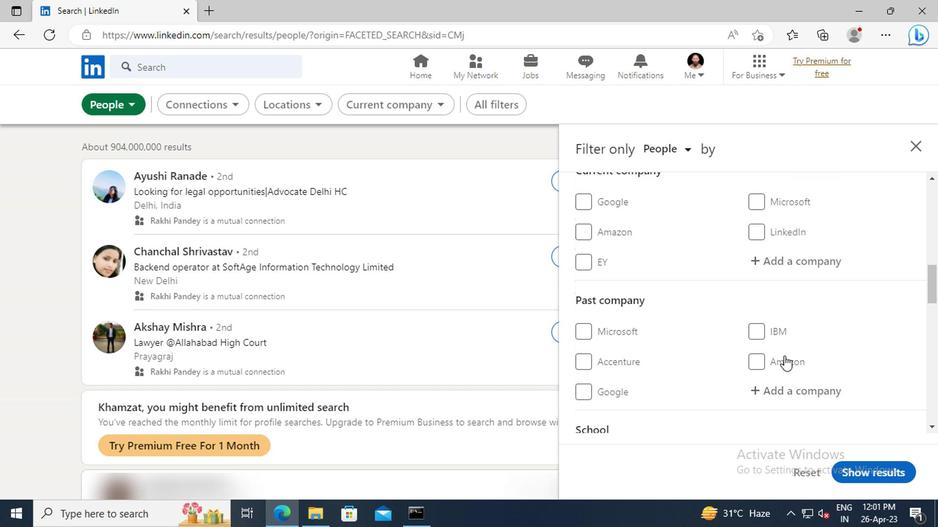 
Action: Mouse moved to (762, 342)
Screenshot: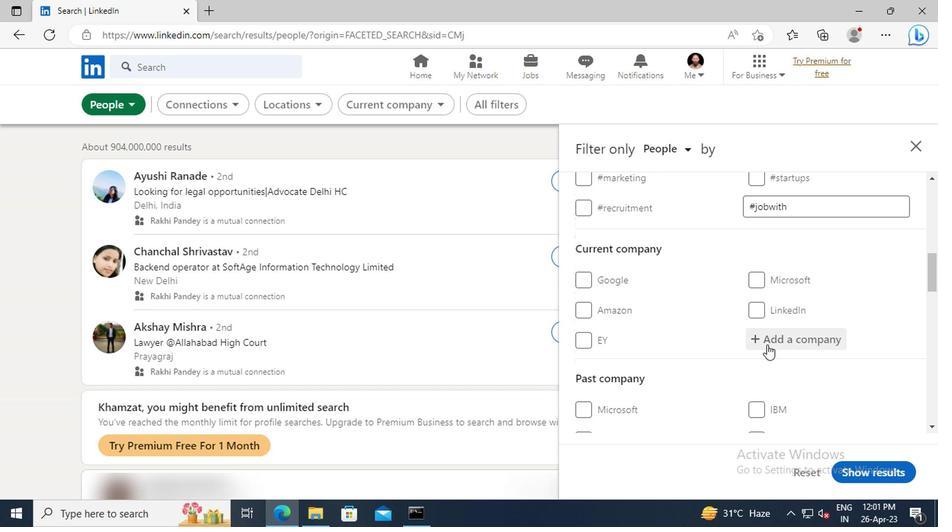 
Action: Mouse pressed left at (762, 342)
Screenshot: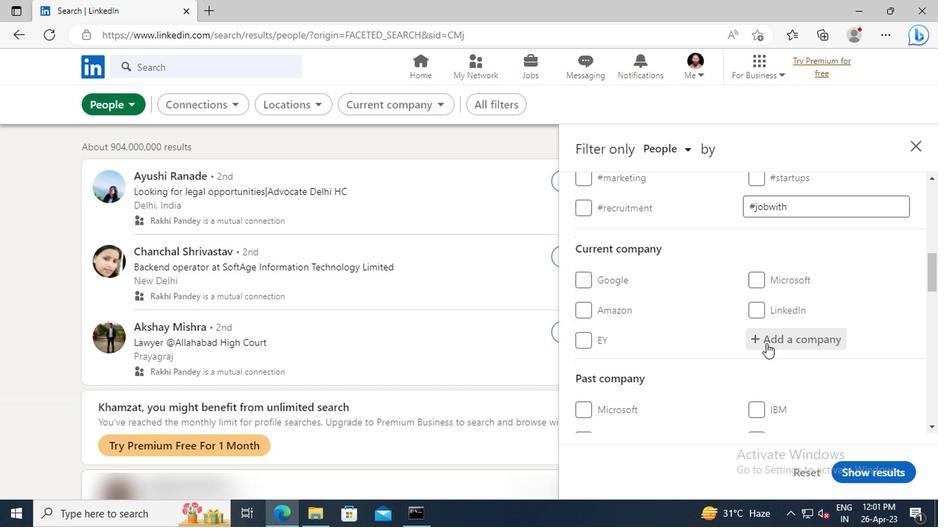 
Action: Key pressed <Key.shift>THE<Key.space><Key.shift>TRADE<Key.space><Key.shift>DESK
Screenshot: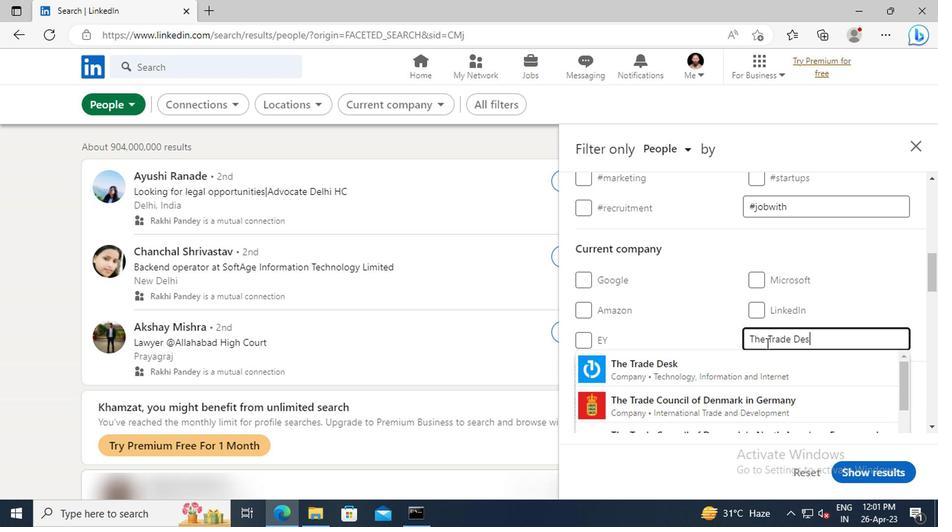 
Action: Mouse moved to (764, 357)
Screenshot: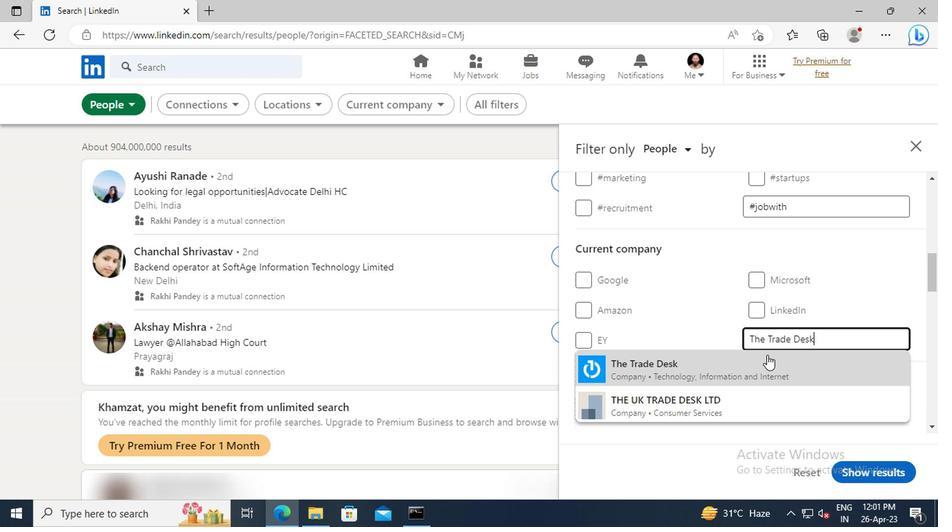 
Action: Mouse pressed left at (764, 357)
Screenshot: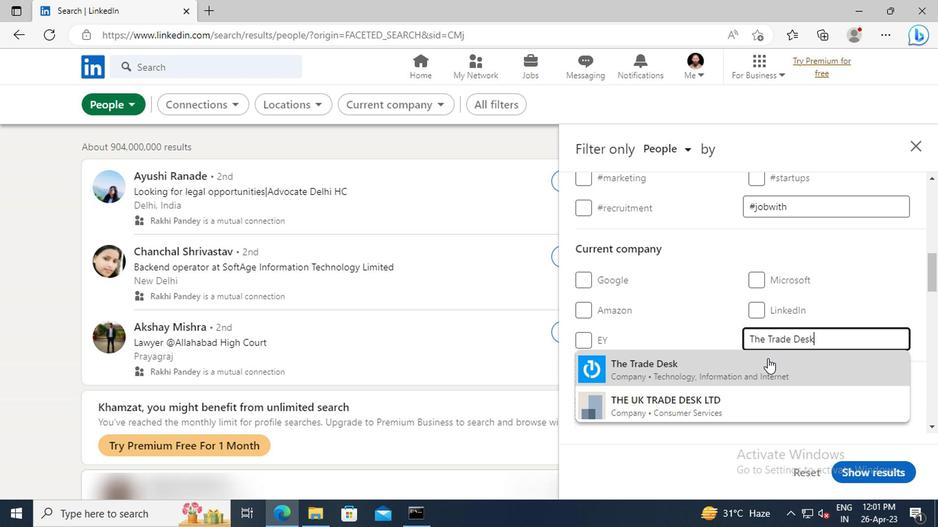 
Action: Mouse moved to (752, 293)
Screenshot: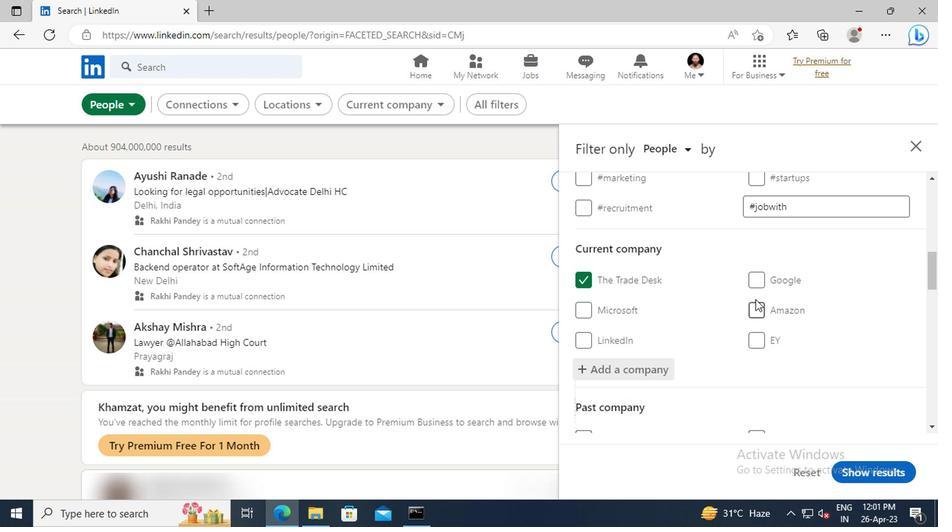 
Action: Mouse scrolled (752, 292) with delta (0, 0)
Screenshot: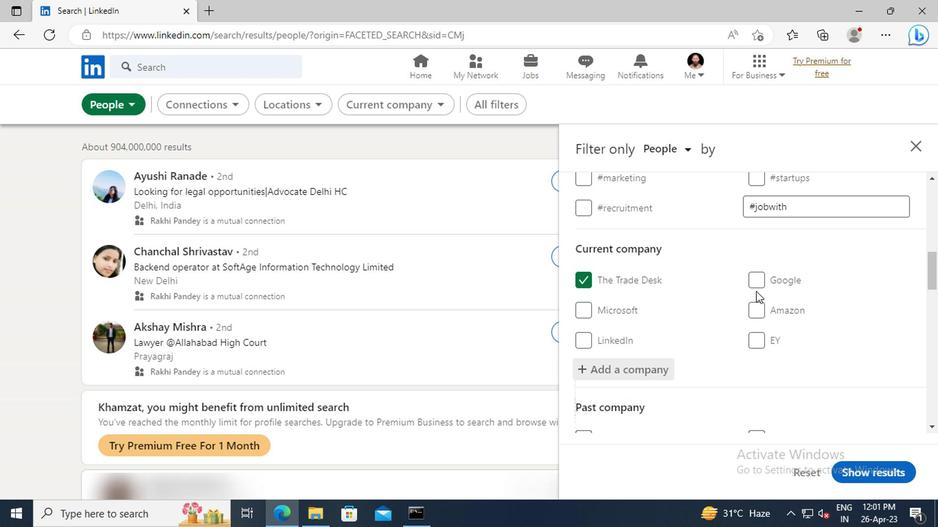 
Action: Mouse scrolled (752, 292) with delta (0, 0)
Screenshot: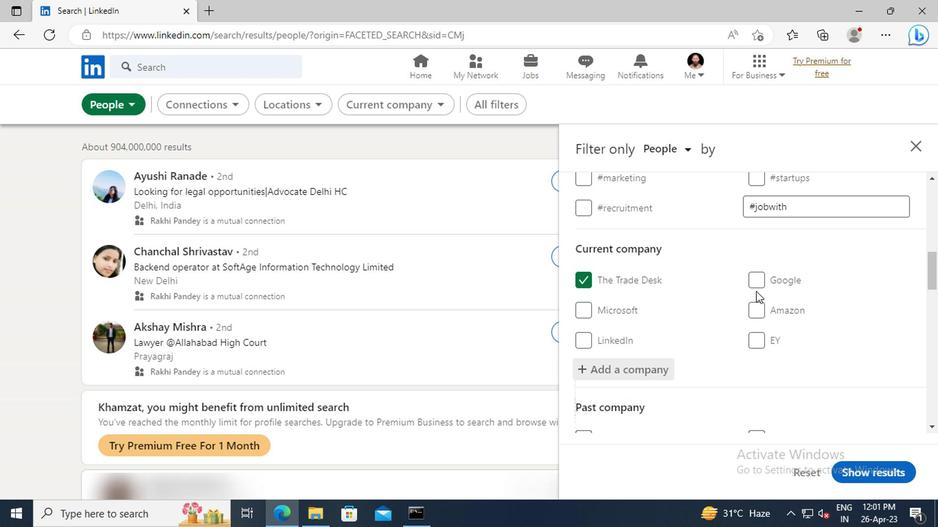 
Action: Mouse scrolled (752, 292) with delta (0, 0)
Screenshot: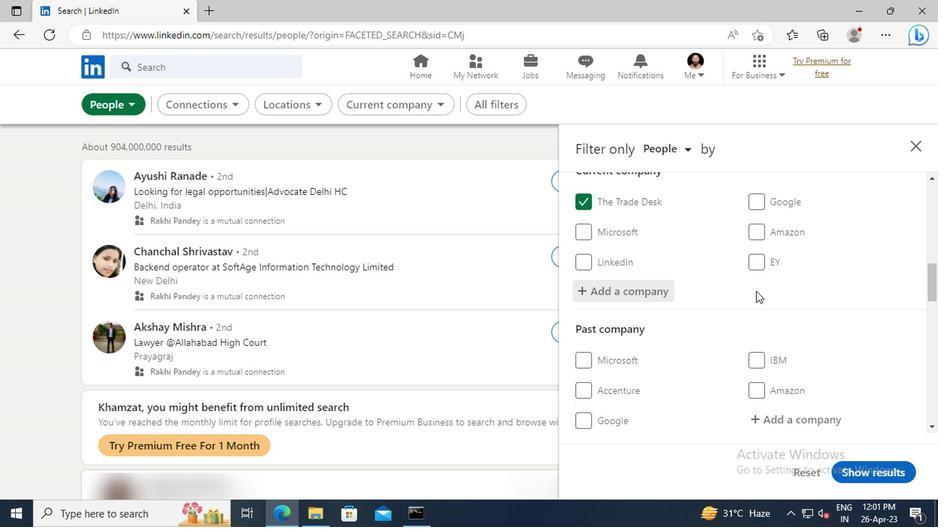 
Action: Mouse scrolled (752, 292) with delta (0, 0)
Screenshot: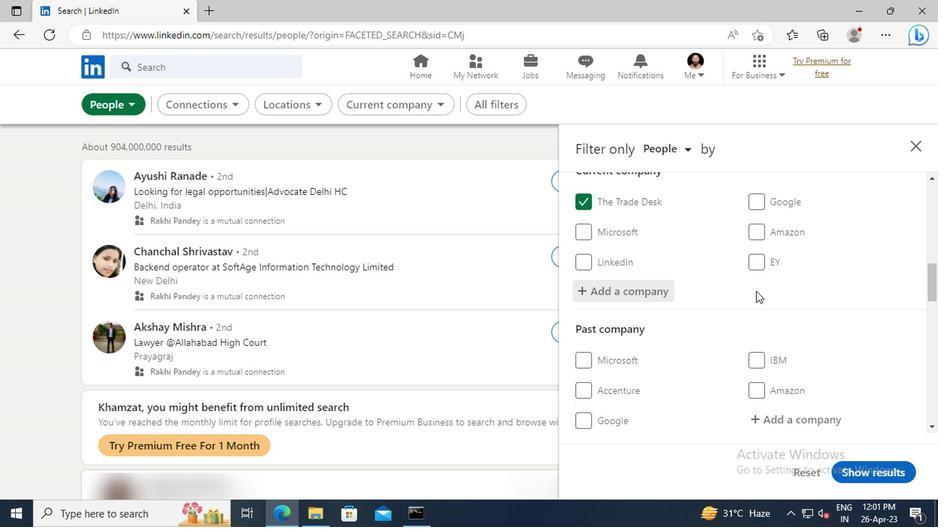 
Action: Mouse scrolled (752, 292) with delta (0, 0)
Screenshot: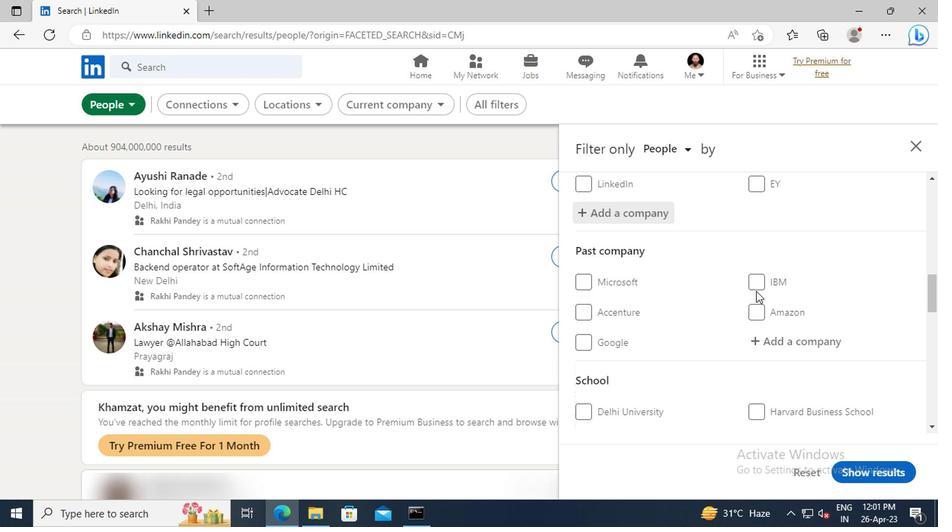 
Action: Mouse scrolled (752, 292) with delta (0, 0)
Screenshot: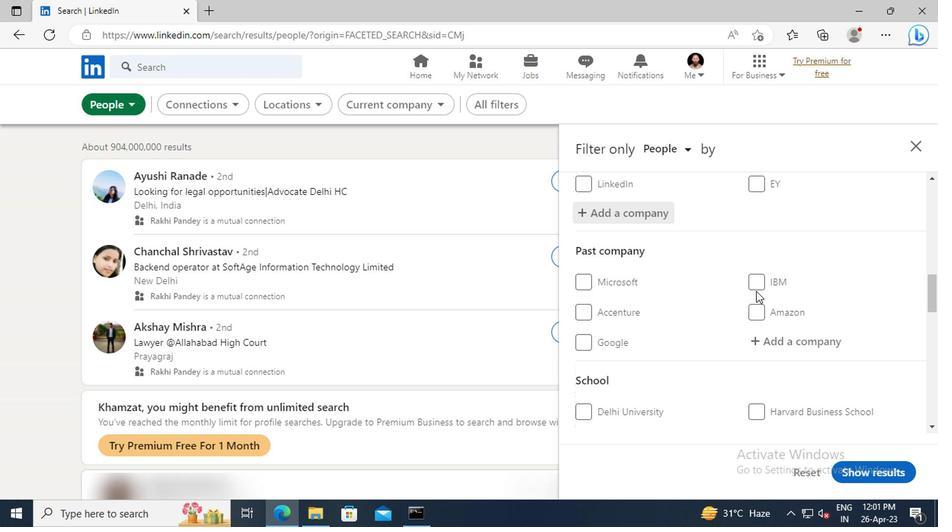 
Action: Mouse scrolled (752, 292) with delta (0, 0)
Screenshot: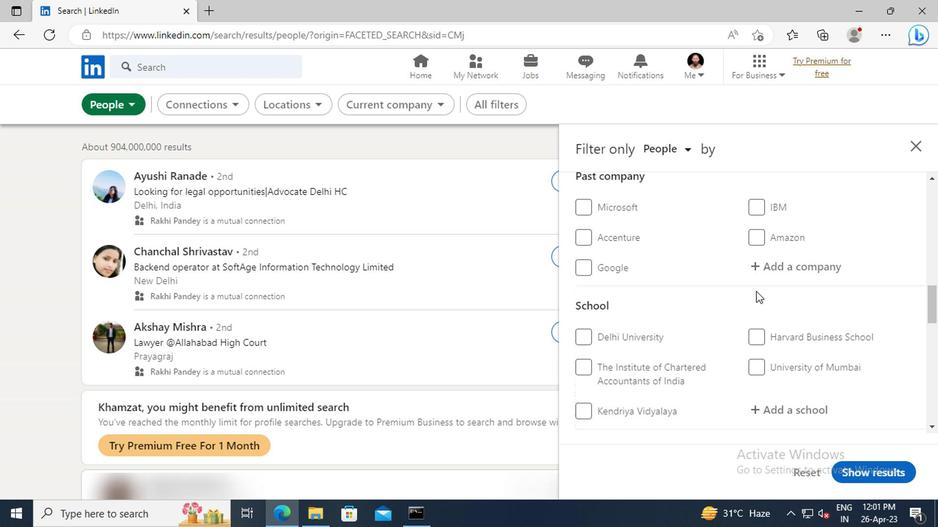 
Action: Mouse scrolled (752, 292) with delta (0, 0)
Screenshot: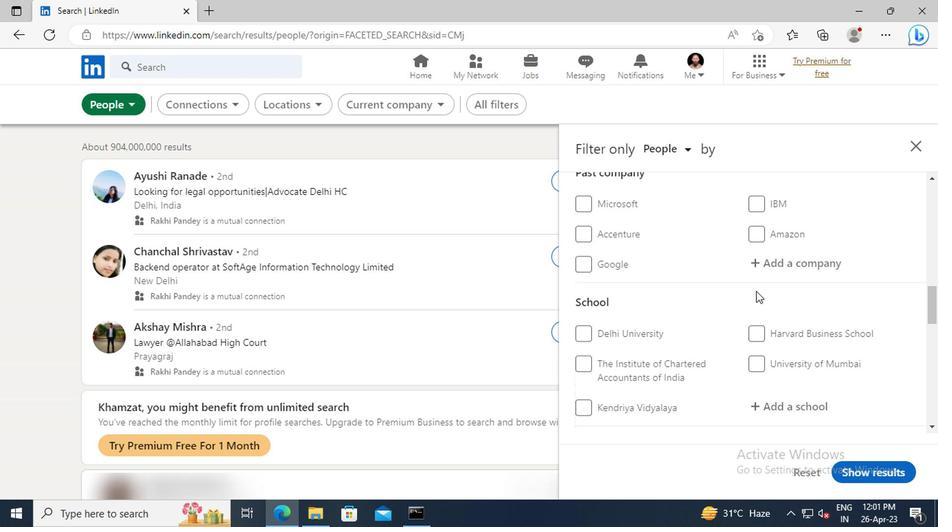 
Action: Mouse moved to (768, 330)
Screenshot: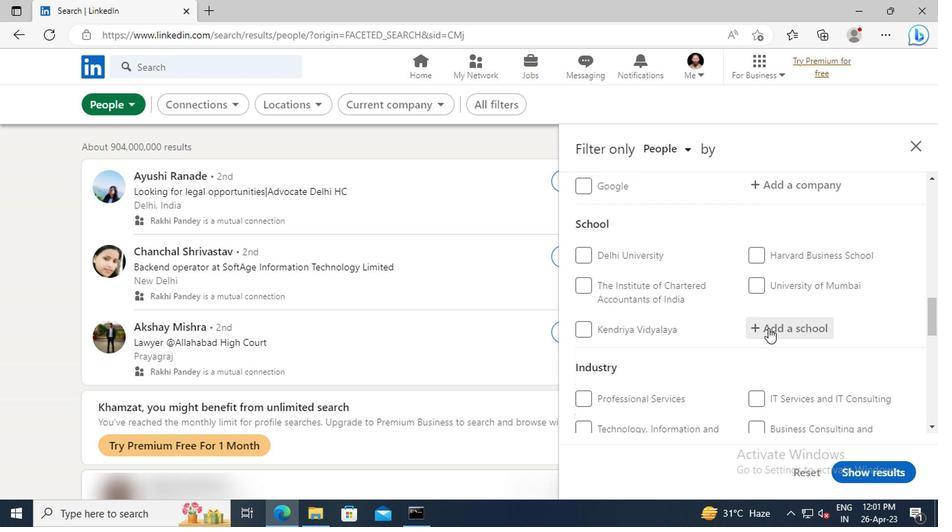 
Action: Mouse pressed left at (768, 330)
Screenshot: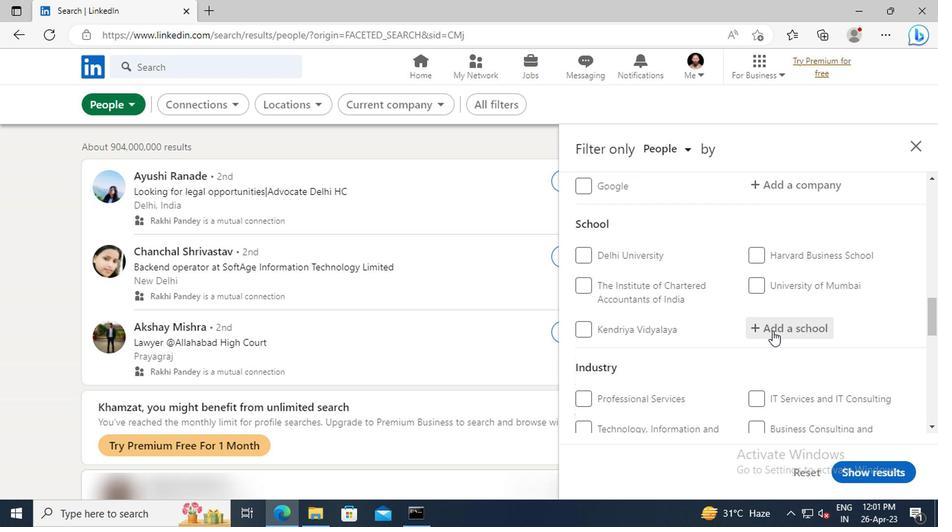 
Action: Key pressed <Key.shift>SRI<Key.space><Key.shift>PADMAVATHI<Key.space><Key.shift>MAHILA<Key.space><Key.shift>VISVA<Key.space><Key.shift>VIDYALAYAM,<Key.space><Key.shift>TIRUPATHI
Screenshot: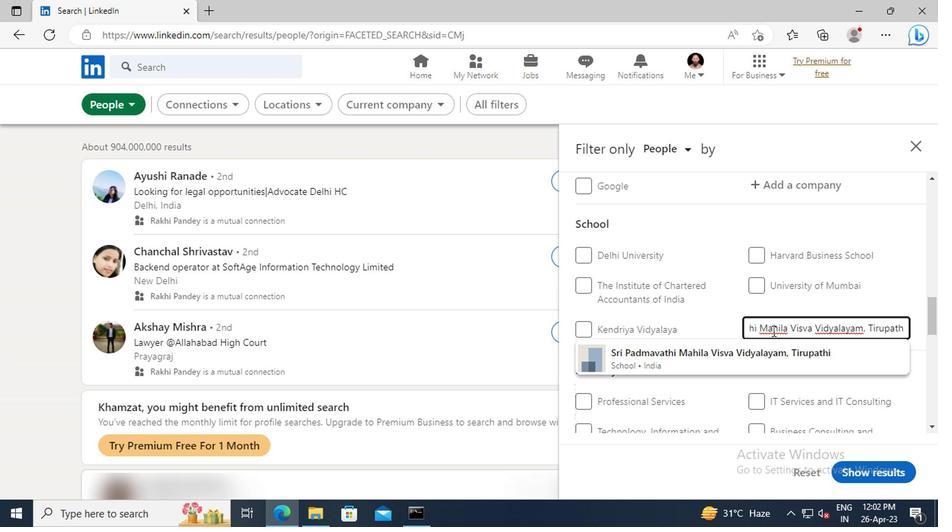 
Action: Mouse moved to (774, 352)
Screenshot: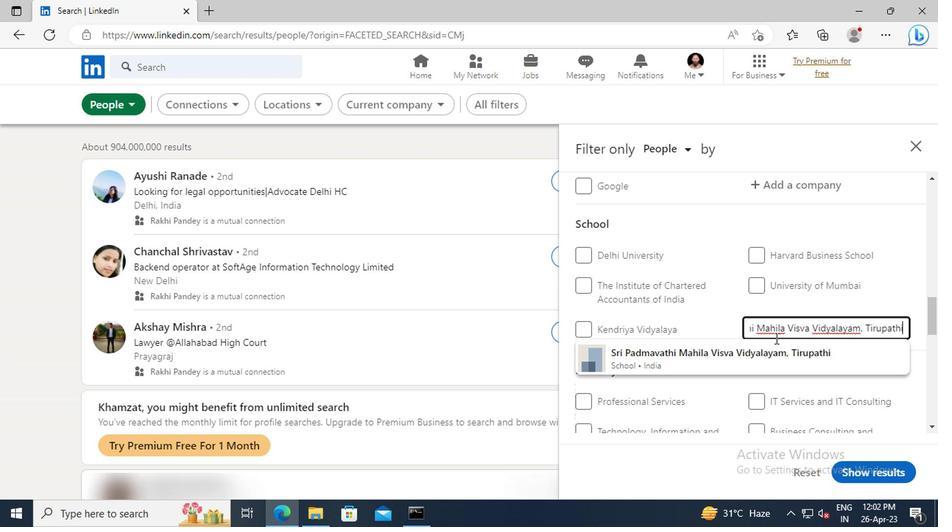 
Action: Mouse pressed left at (774, 352)
Screenshot: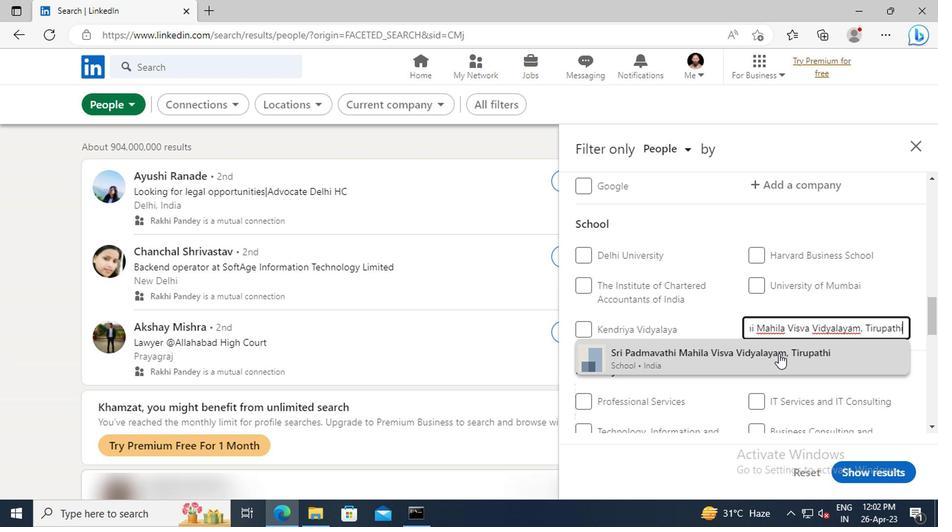 
Action: Mouse moved to (751, 287)
Screenshot: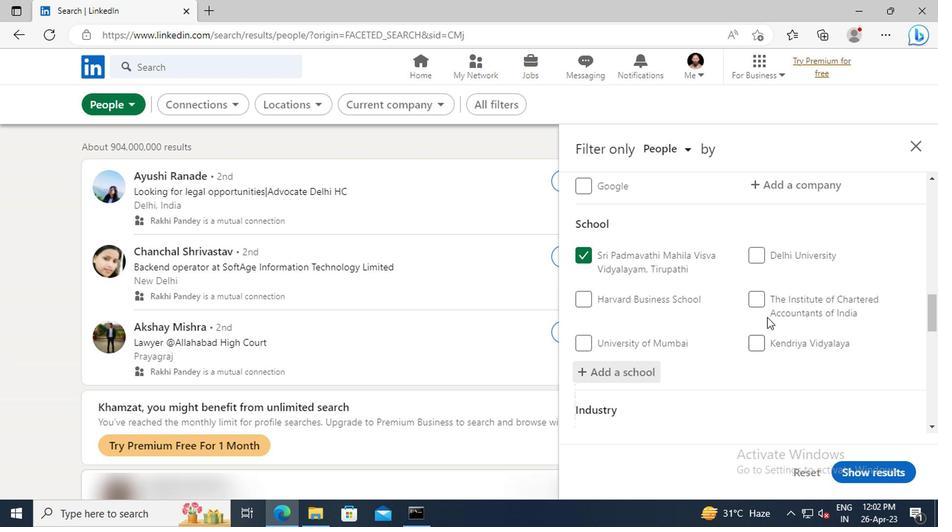 
Action: Mouse scrolled (751, 286) with delta (0, 0)
Screenshot: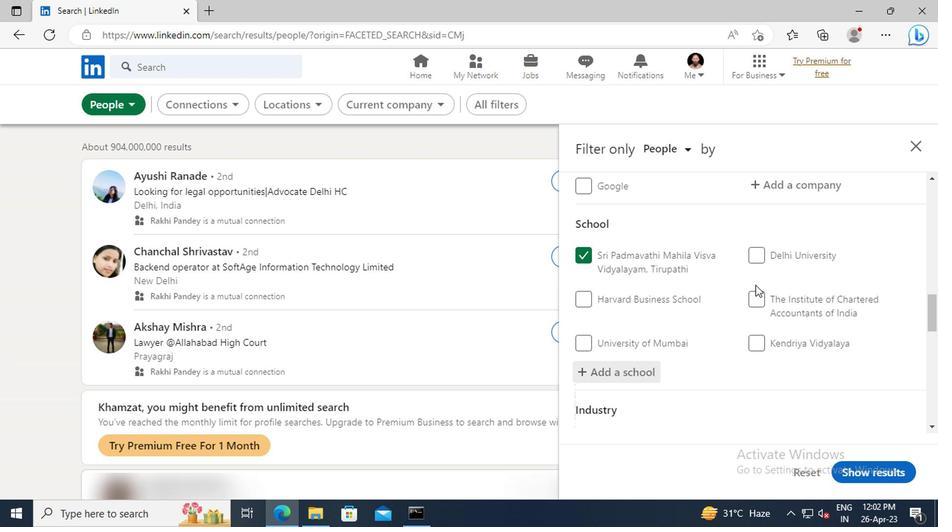 
Action: Mouse scrolled (751, 286) with delta (0, 0)
Screenshot: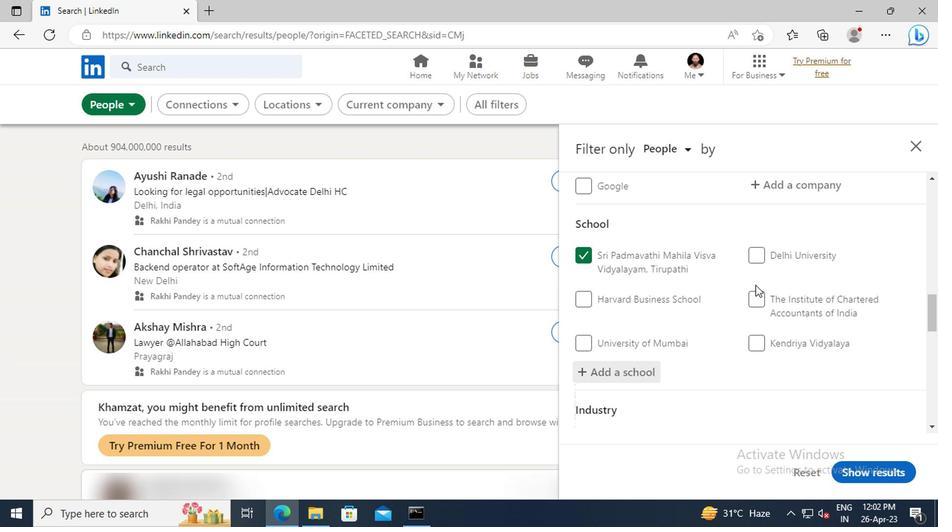 
Action: Mouse scrolled (751, 286) with delta (0, 0)
Screenshot: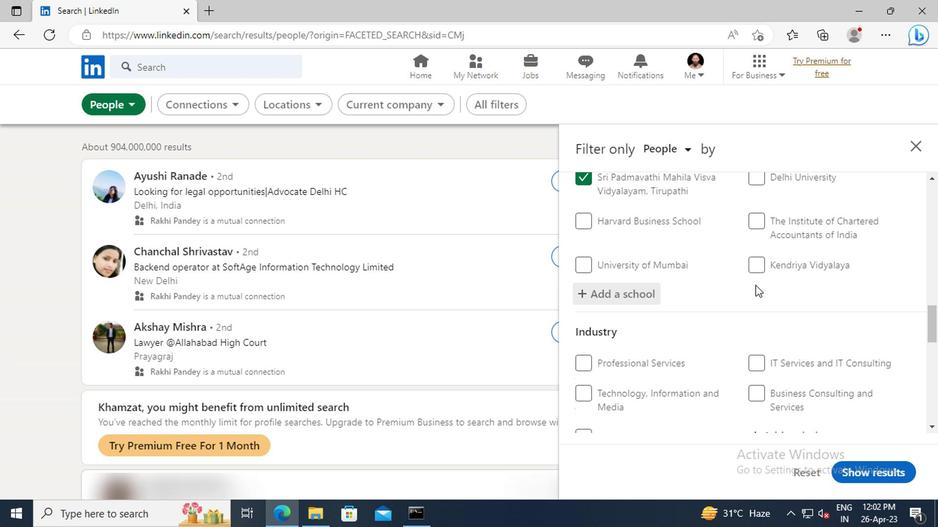 
Action: Mouse scrolled (751, 286) with delta (0, 0)
Screenshot: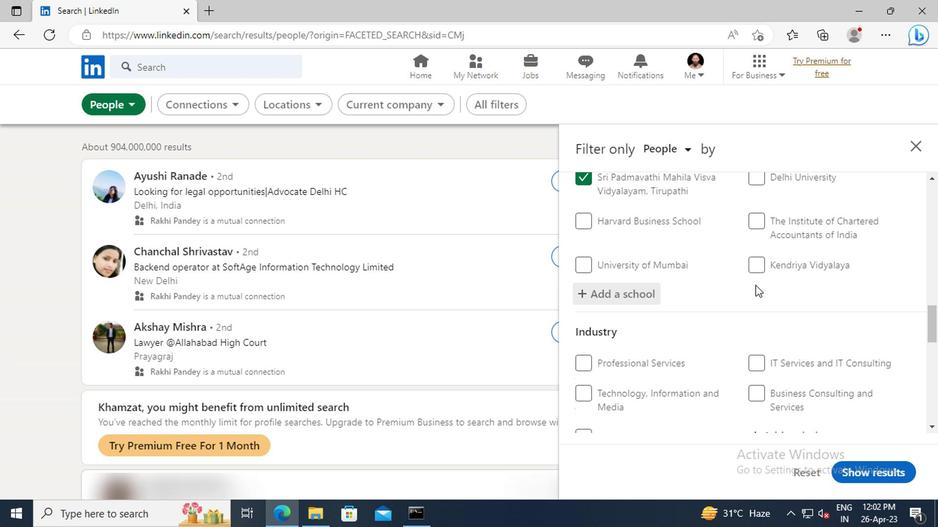 
Action: Mouse scrolled (751, 286) with delta (0, 0)
Screenshot: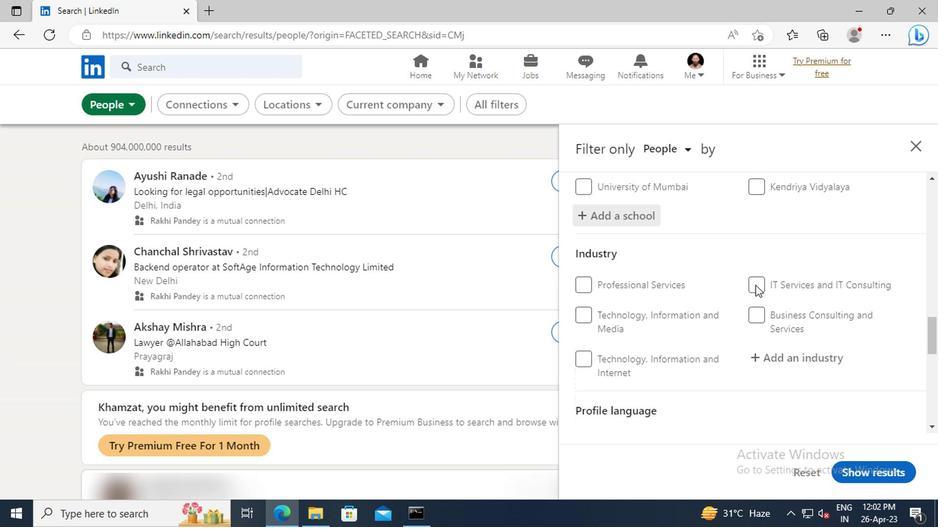 
Action: Mouse scrolled (751, 286) with delta (0, 0)
Screenshot: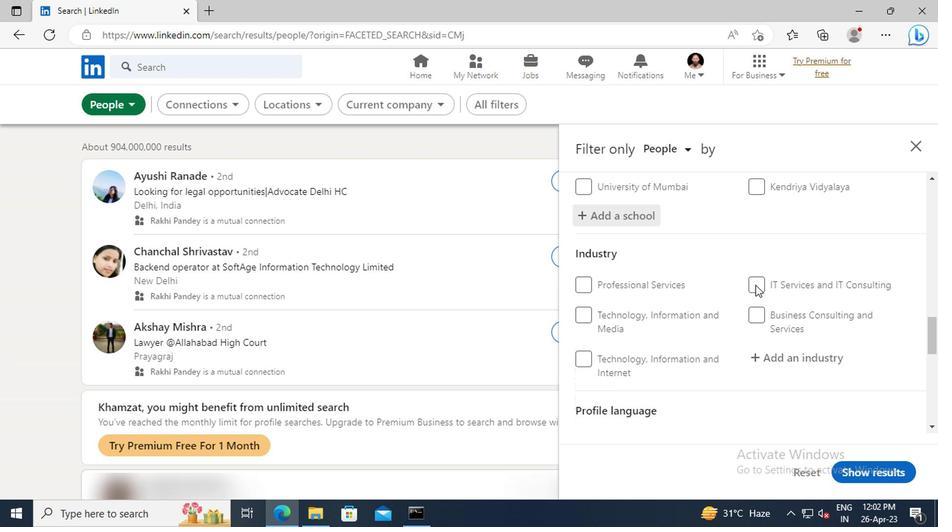
Action: Mouse moved to (783, 287)
Screenshot: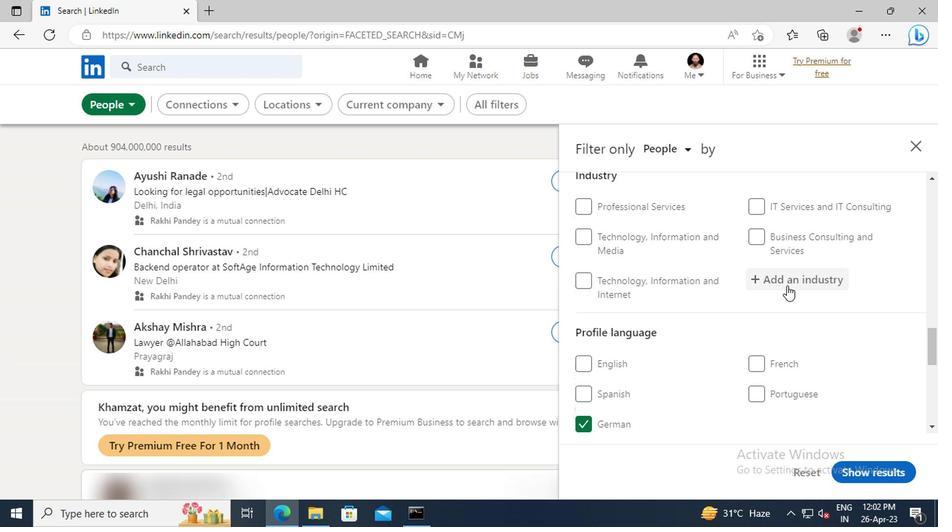 
Action: Mouse pressed left at (783, 287)
Screenshot: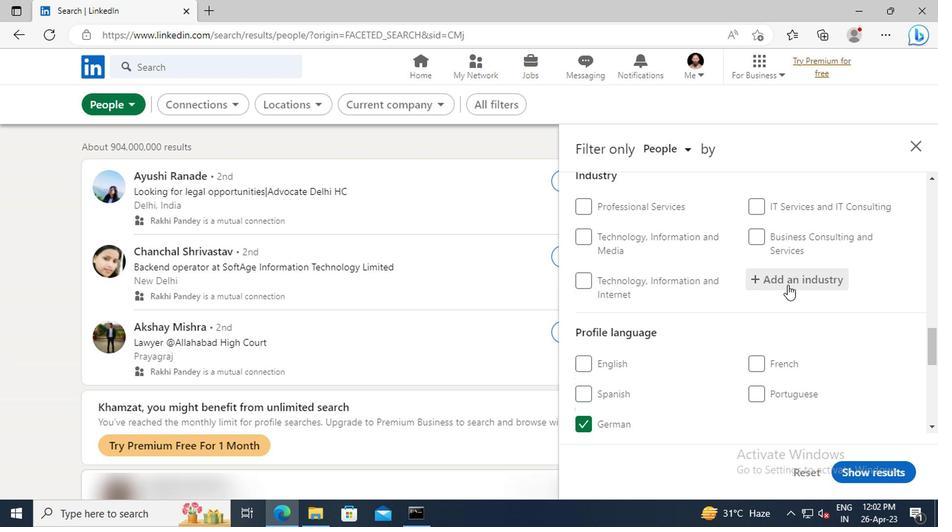 
Action: Key pressed <Key.shift>HOSPITALS
Screenshot: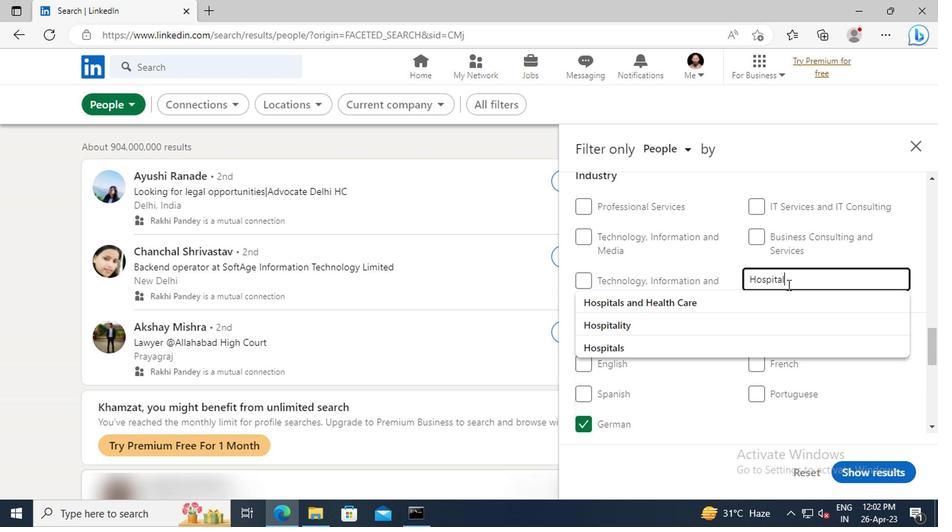 
Action: Mouse moved to (762, 321)
Screenshot: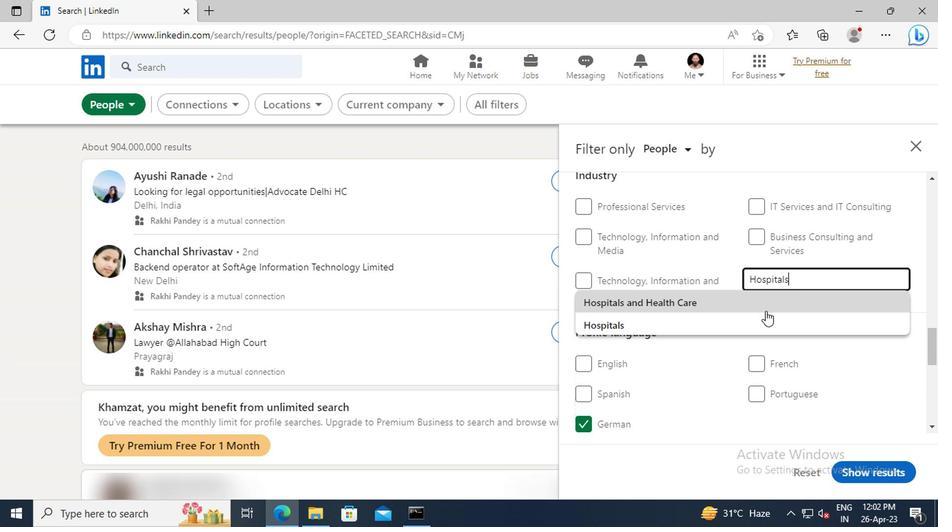 
Action: Mouse pressed left at (762, 321)
Screenshot: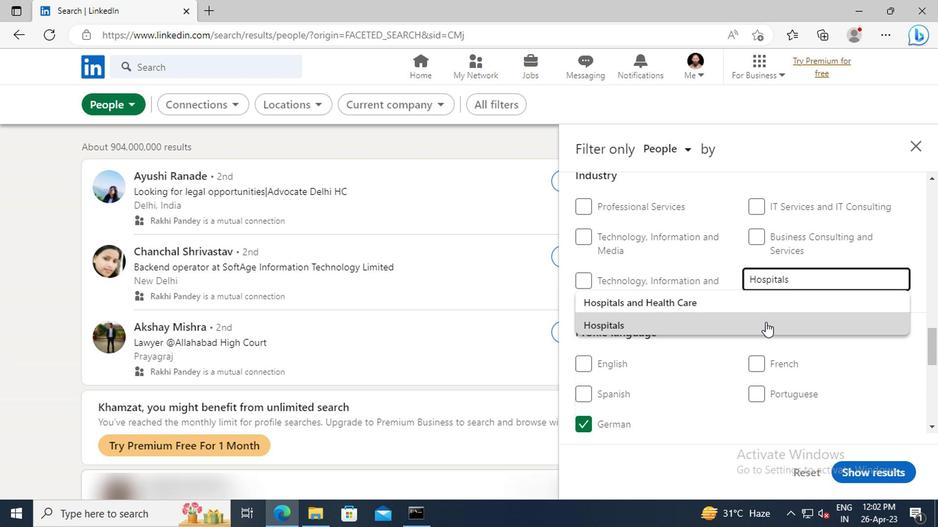 
Action: Mouse moved to (754, 291)
Screenshot: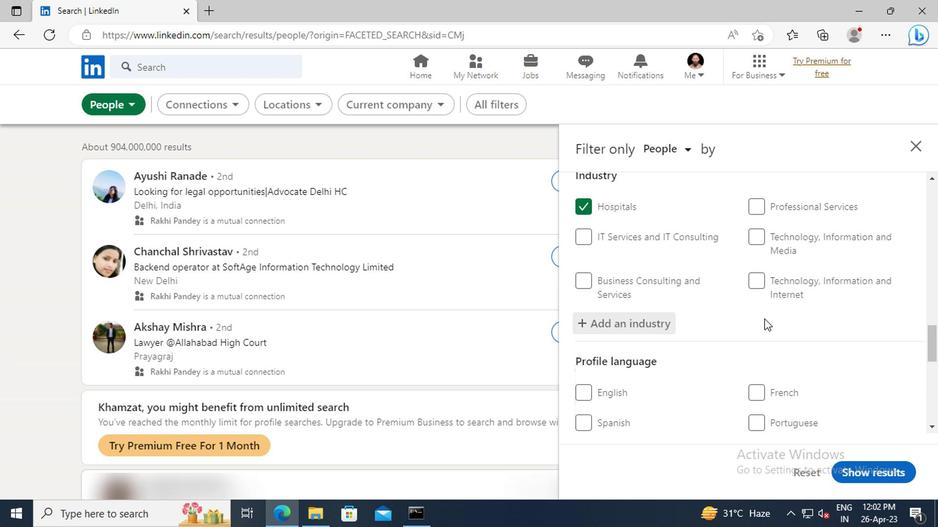 
Action: Mouse scrolled (754, 291) with delta (0, 0)
Screenshot: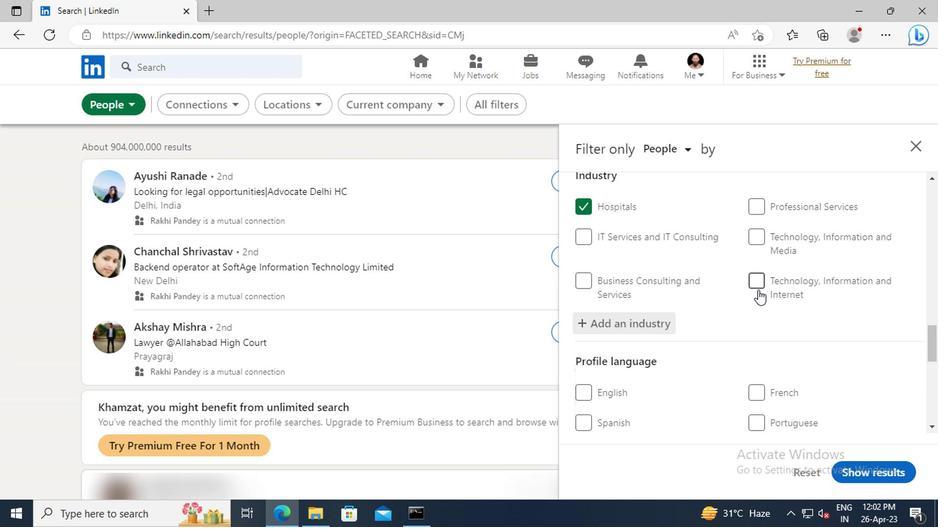 
Action: Mouse scrolled (754, 291) with delta (0, 0)
Screenshot: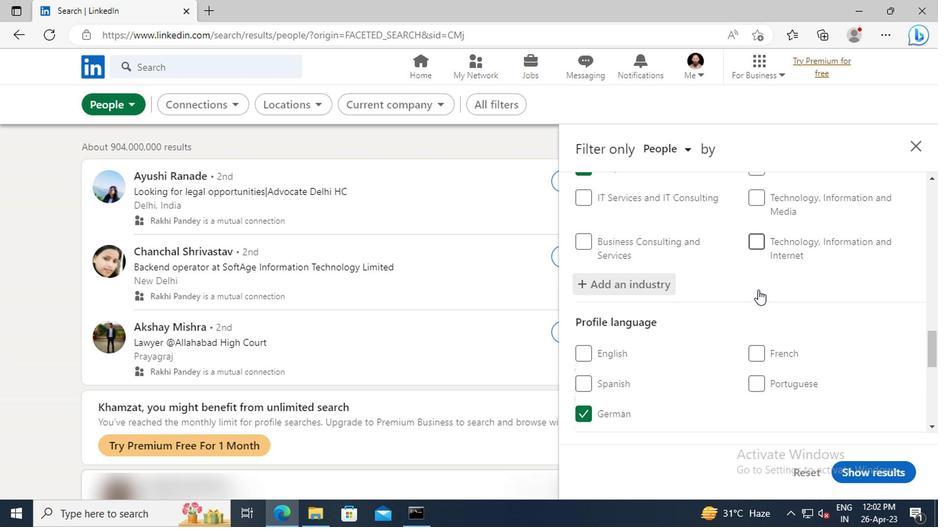 
Action: Mouse scrolled (754, 291) with delta (0, 0)
Screenshot: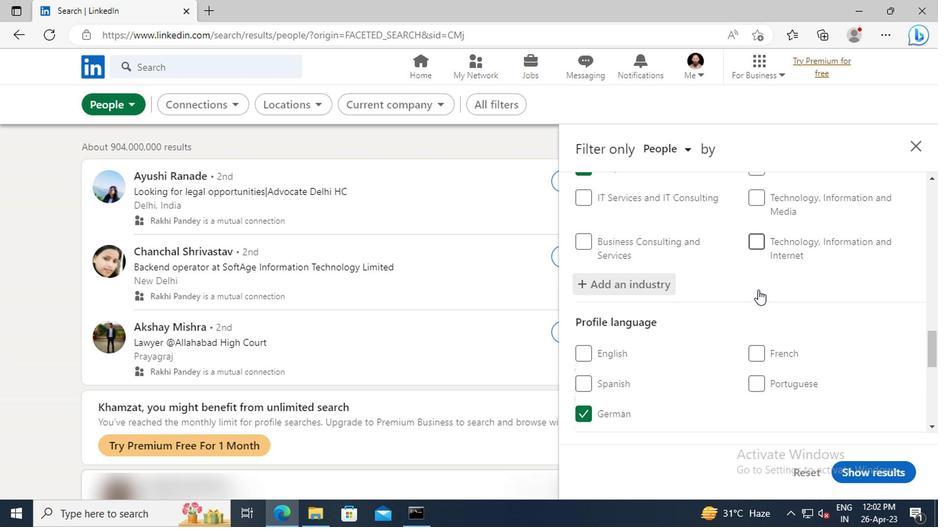 
Action: Mouse scrolled (754, 291) with delta (0, 0)
Screenshot: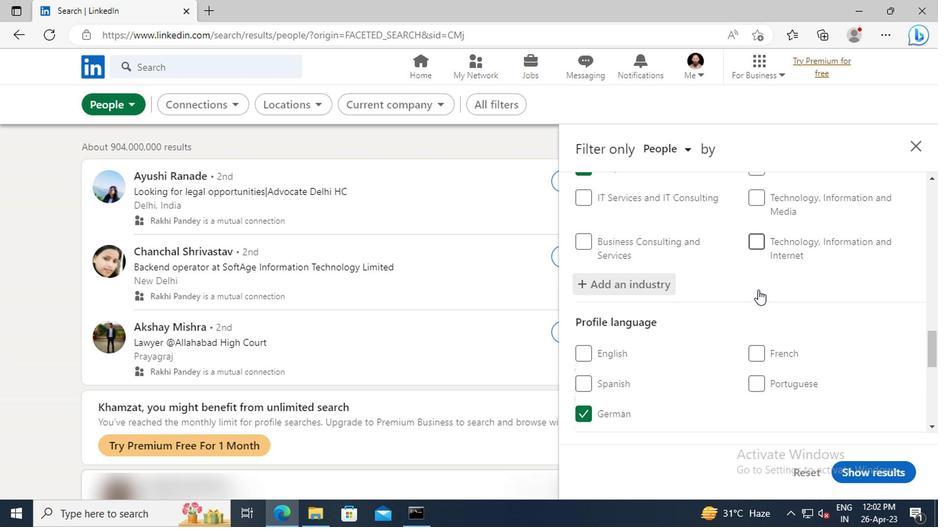 
Action: Mouse scrolled (754, 291) with delta (0, 0)
Screenshot: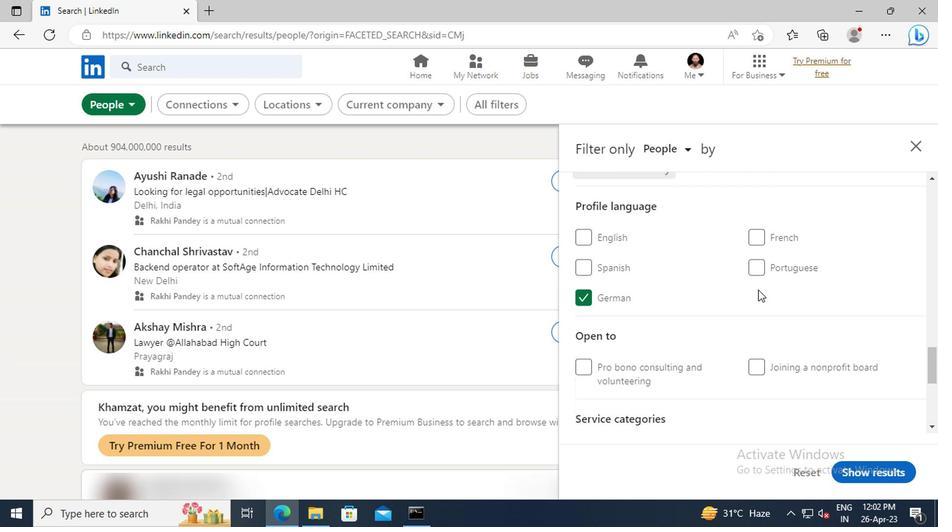 
Action: Mouse scrolled (754, 291) with delta (0, 0)
Screenshot: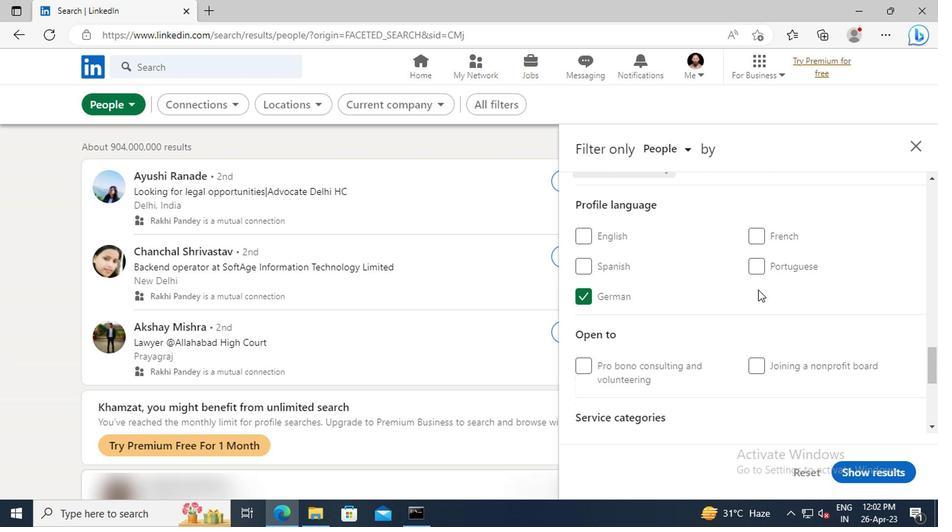 
Action: Mouse scrolled (754, 291) with delta (0, 0)
Screenshot: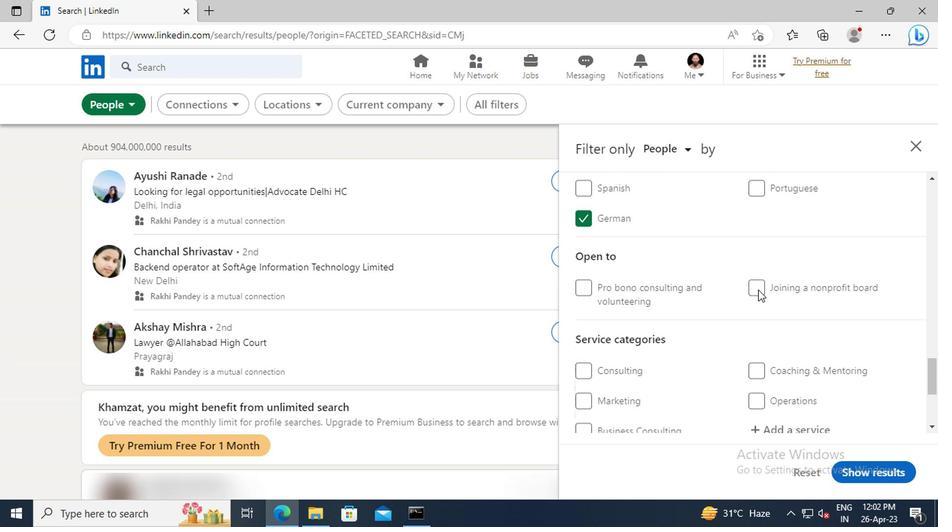 
Action: Mouse scrolled (754, 291) with delta (0, 0)
Screenshot: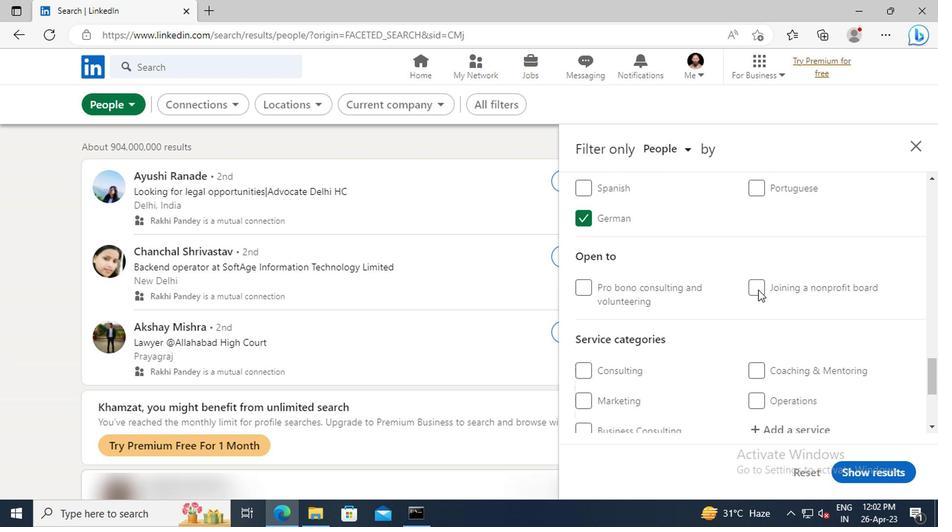 
Action: Mouse scrolled (754, 291) with delta (0, 0)
Screenshot: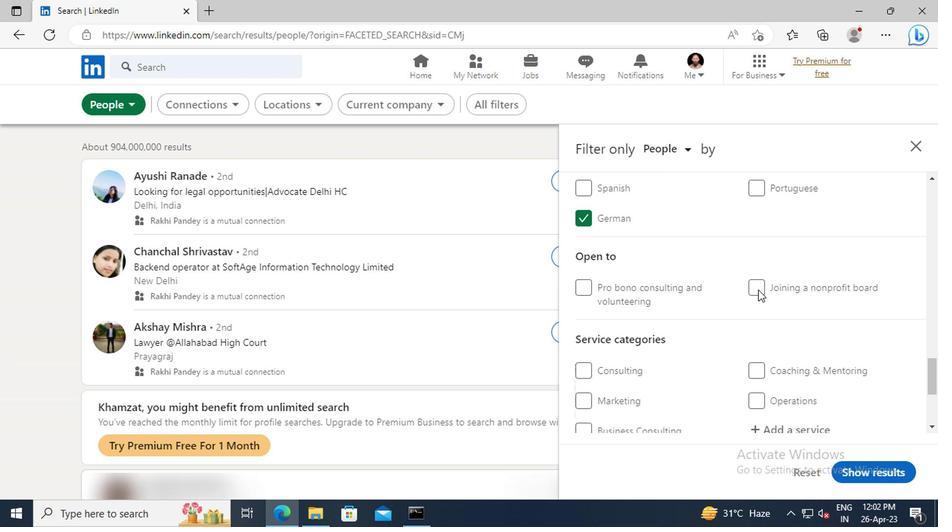
Action: Mouse moved to (773, 309)
Screenshot: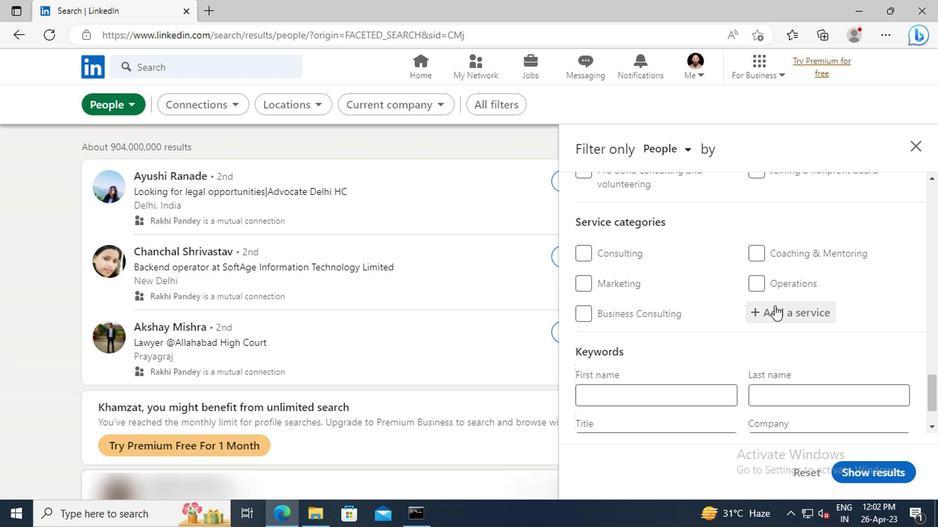 
Action: Mouse pressed left at (773, 309)
Screenshot: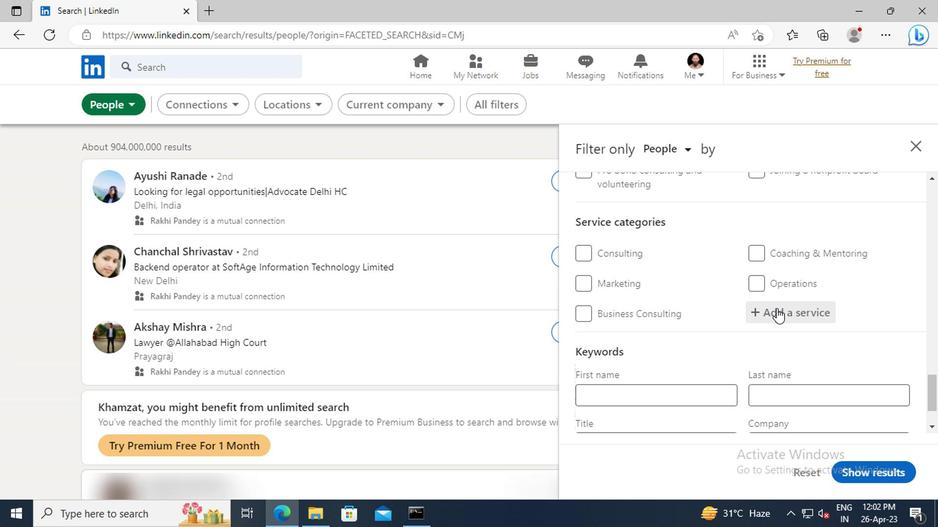 
Action: Key pressed <Key.shift>MORTAGAGE<Key.space><Key.shift>LENDING<Key.enter>
Screenshot: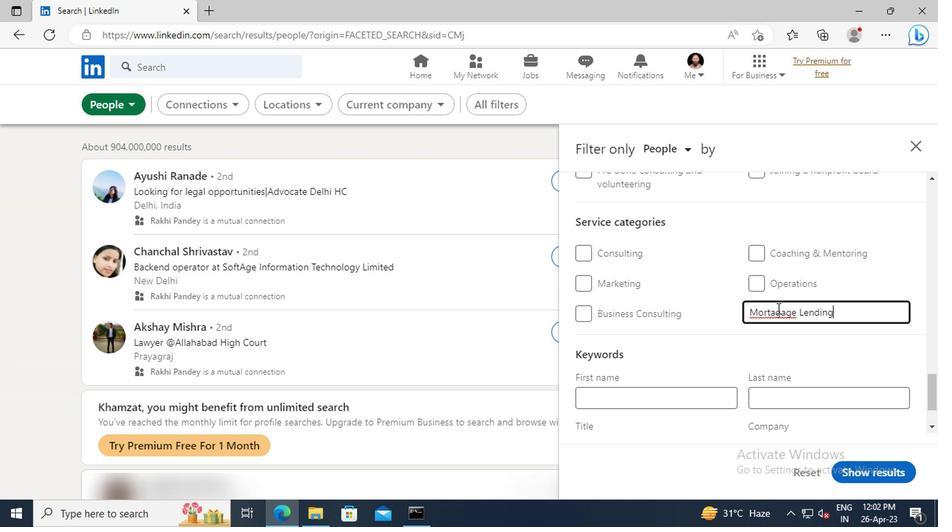 
Action: Mouse moved to (768, 305)
Screenshot: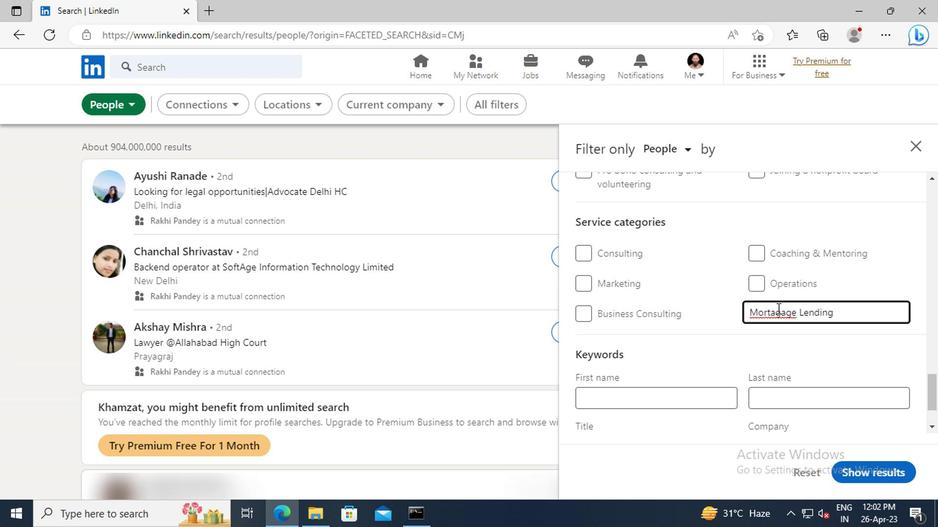 
Action: Mouse scrolled (768, 304) with delta (0, 0)
Screenshot: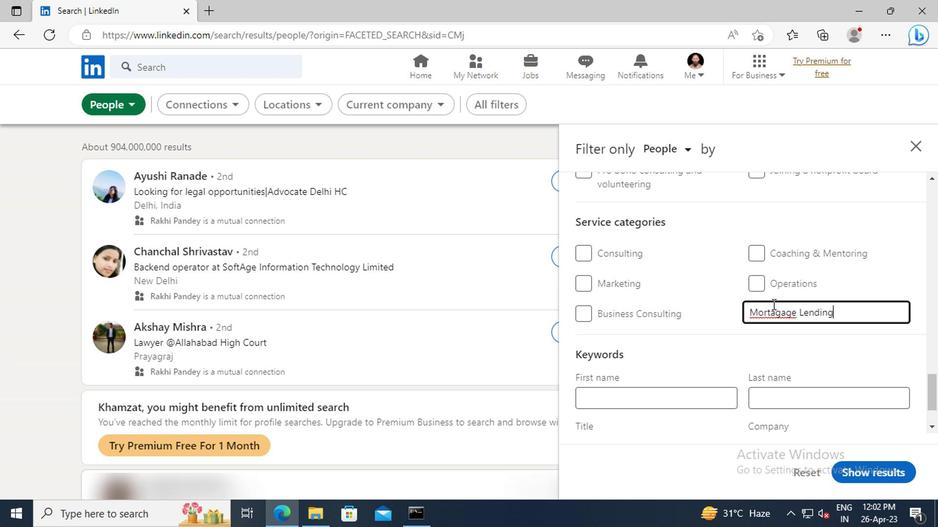 
Action: Mouse scrolled (768, 304) with delta (0, 0)
Screenshot: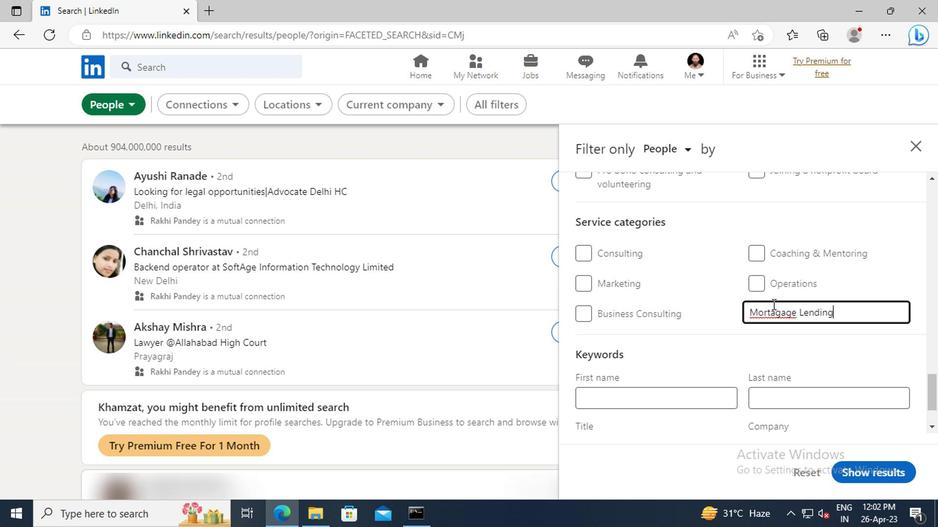 
Action: Mouse scrolled (768, 304) with delta (0, 0)
Screenshot: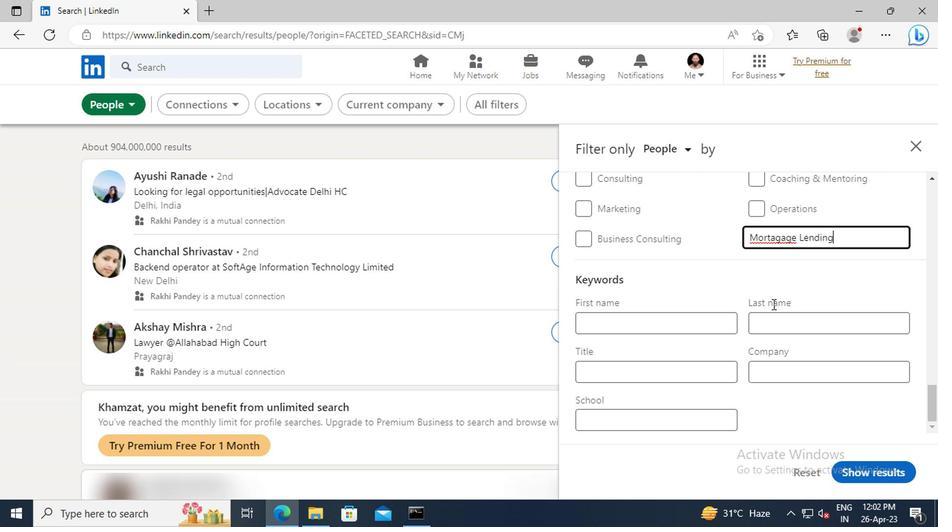 
Action: Mouse scrolled (768, 304) with delta (0, 0)
Screenshot: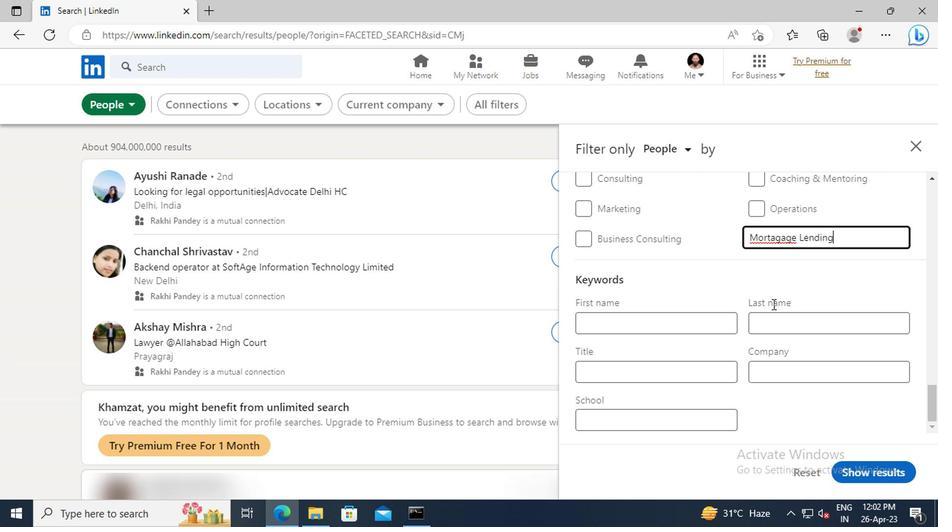 
Action: Mouse scrolled (768, 304) with delta (0, 0)
Screenshot: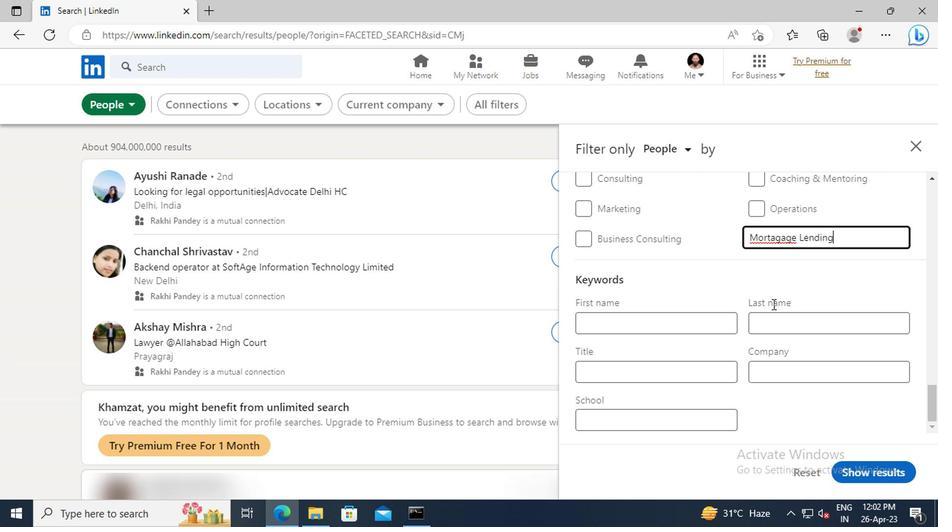 
Action: Mouse moved to (665, 364)
Screenshot: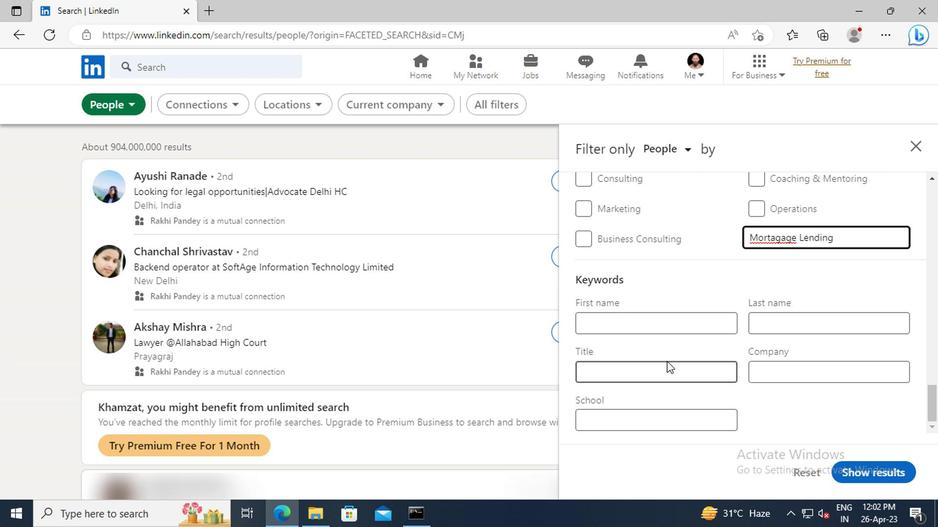 
Action: Mouse pressed left at (665, 364)
Screenshot: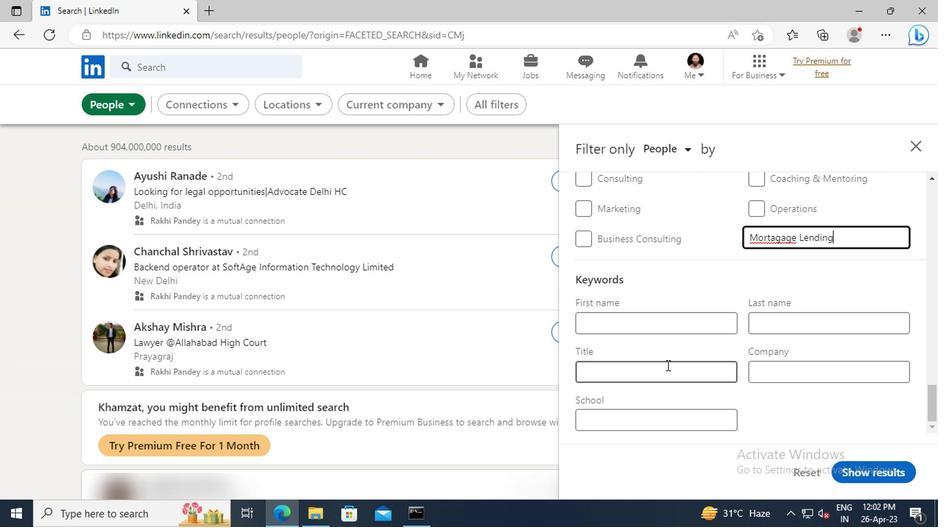 
Action: Key pressed <Key.shift>CONSTRUCTION<Key.space><Key.shift_r>WORKER<Key.enter>
Screenshot: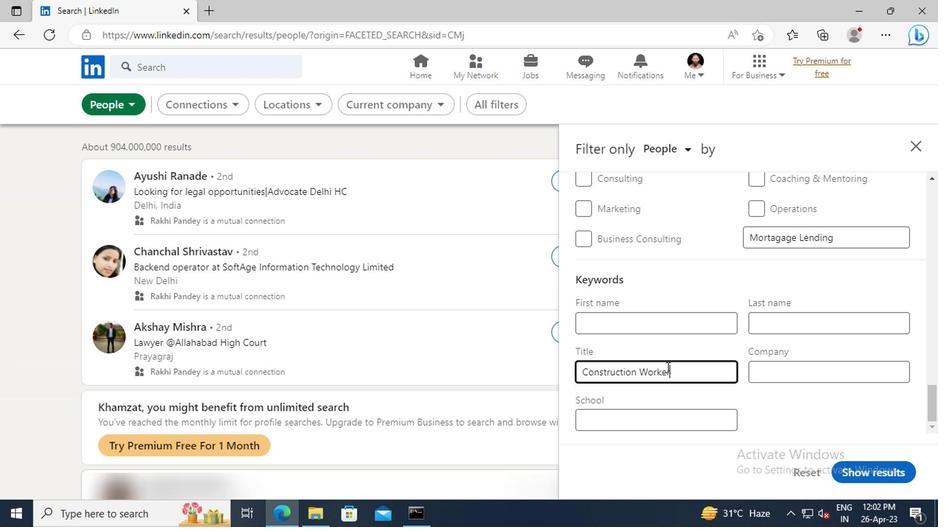 
Action: Mouse moved to (862, 458)
Screenshot: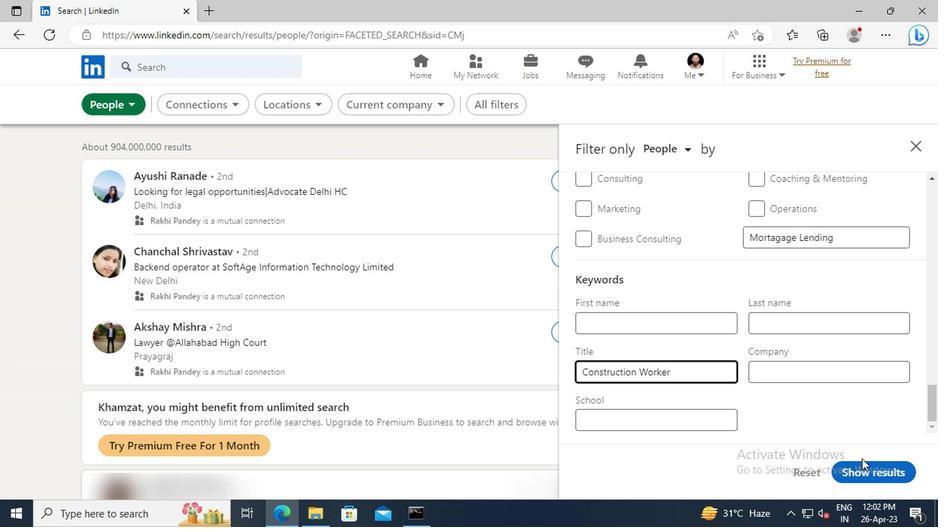 
Action: Mouse pressed left at (862, 458)
Screenshot: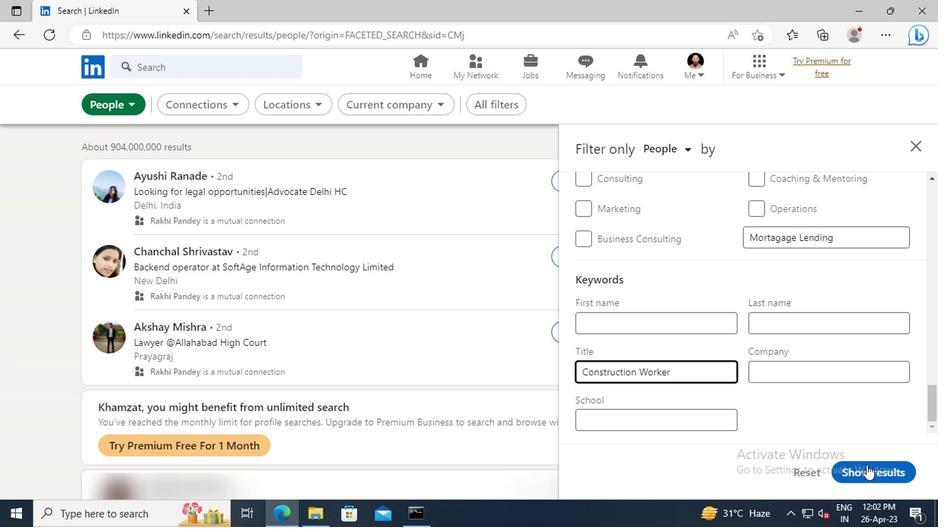 
